Task: Check the percentage active listings of double oven in the last 1 year.
Action: Mouse moved to (972, 234)
Screenshot: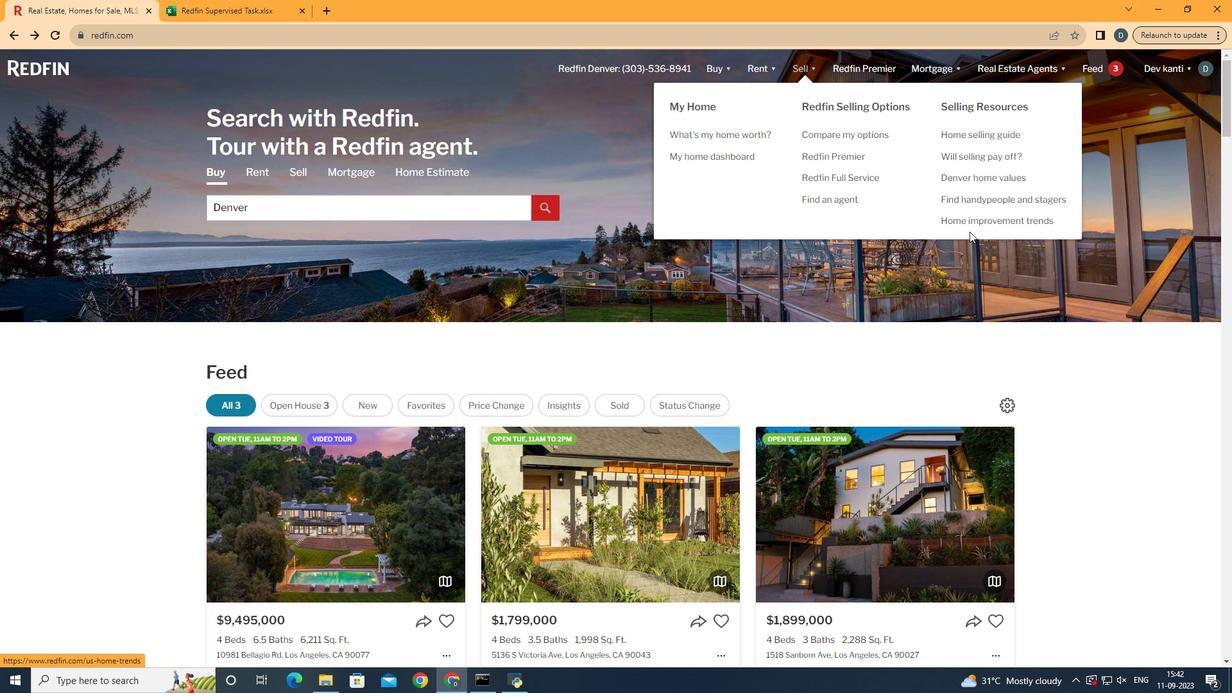
Action: Mouse pressed left at (972, 234)
Screenshot: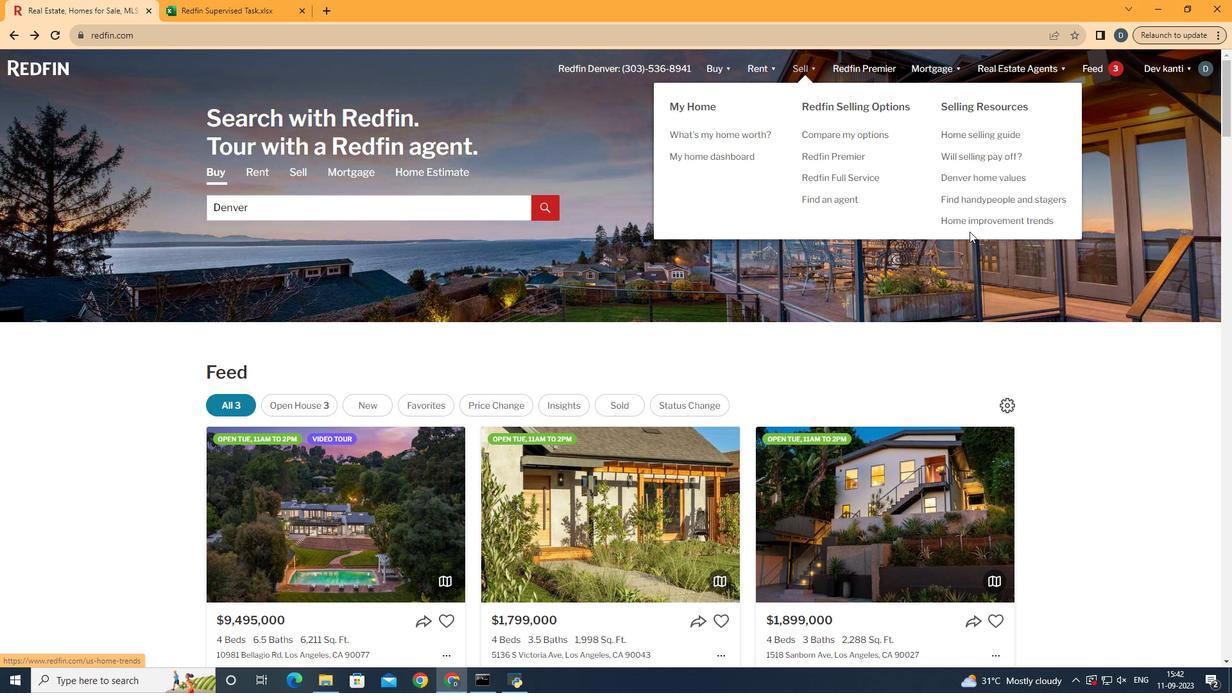 
Action: Mouse moved to (976, 229)
Screenshot: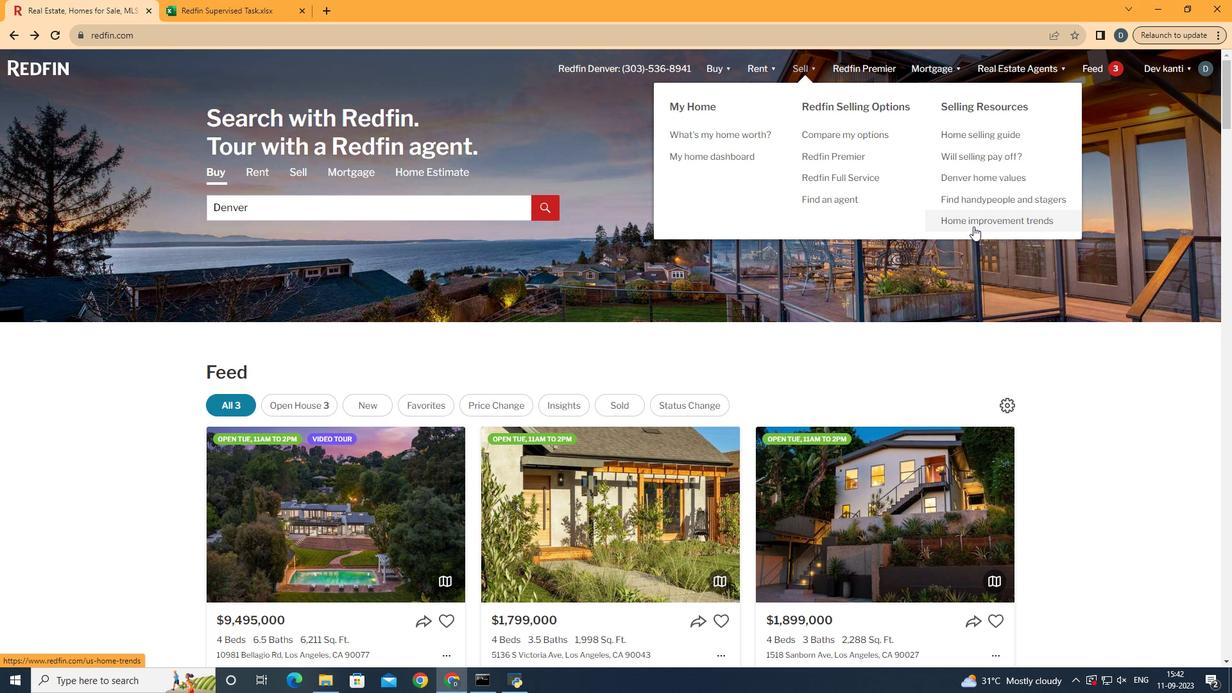 
Action: Mouse pressed left at (976, 229)
Screenshot: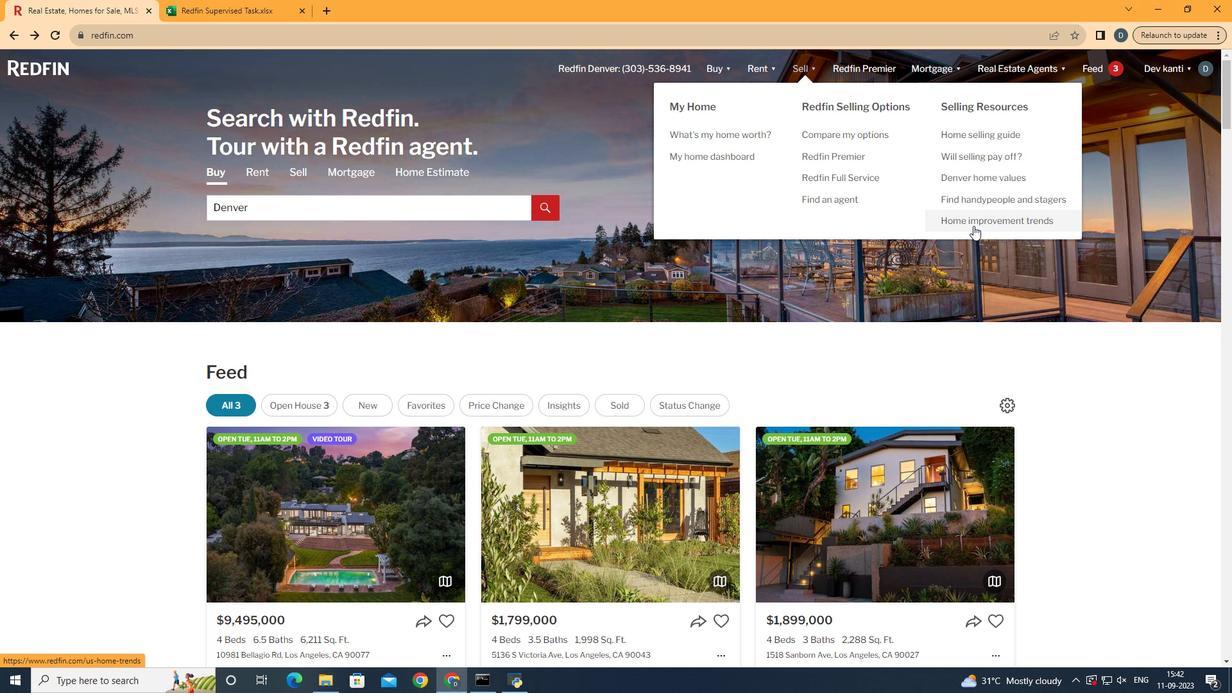 
Action: Mouse moved to (320, 248)
Screenshot: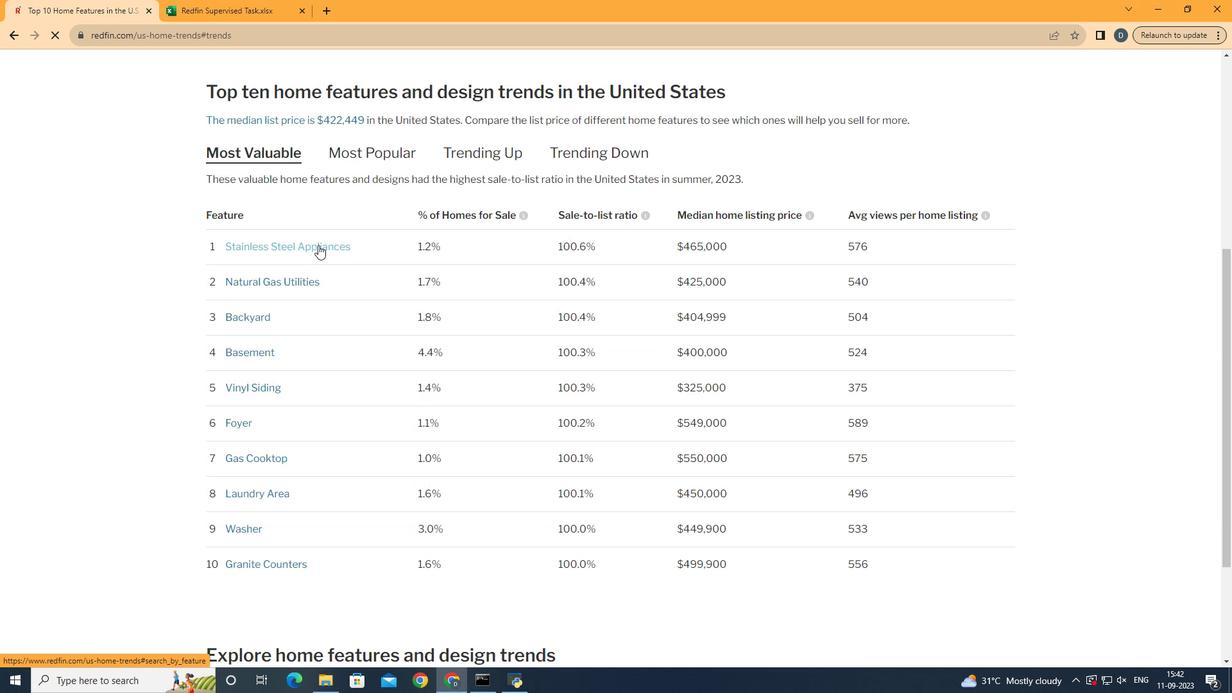 
Action: Mouse pressed left at (320, 248)
Screenshot: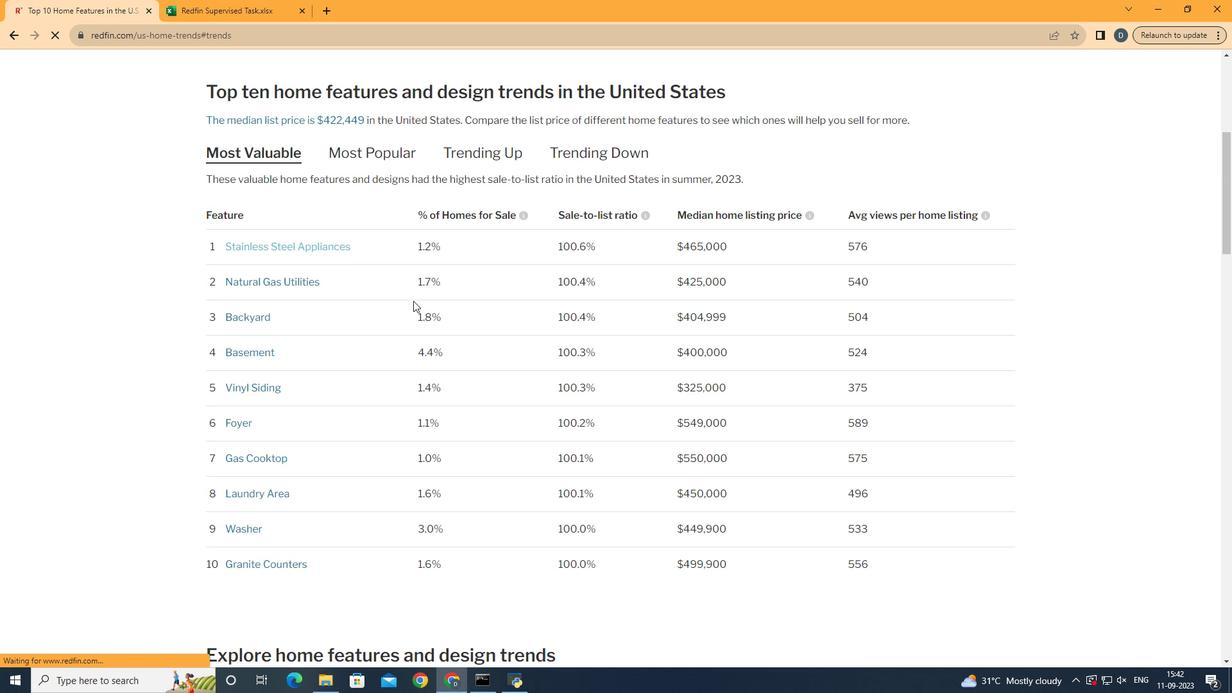 
Action: Mouse moved to (562, 335)
Screenshot: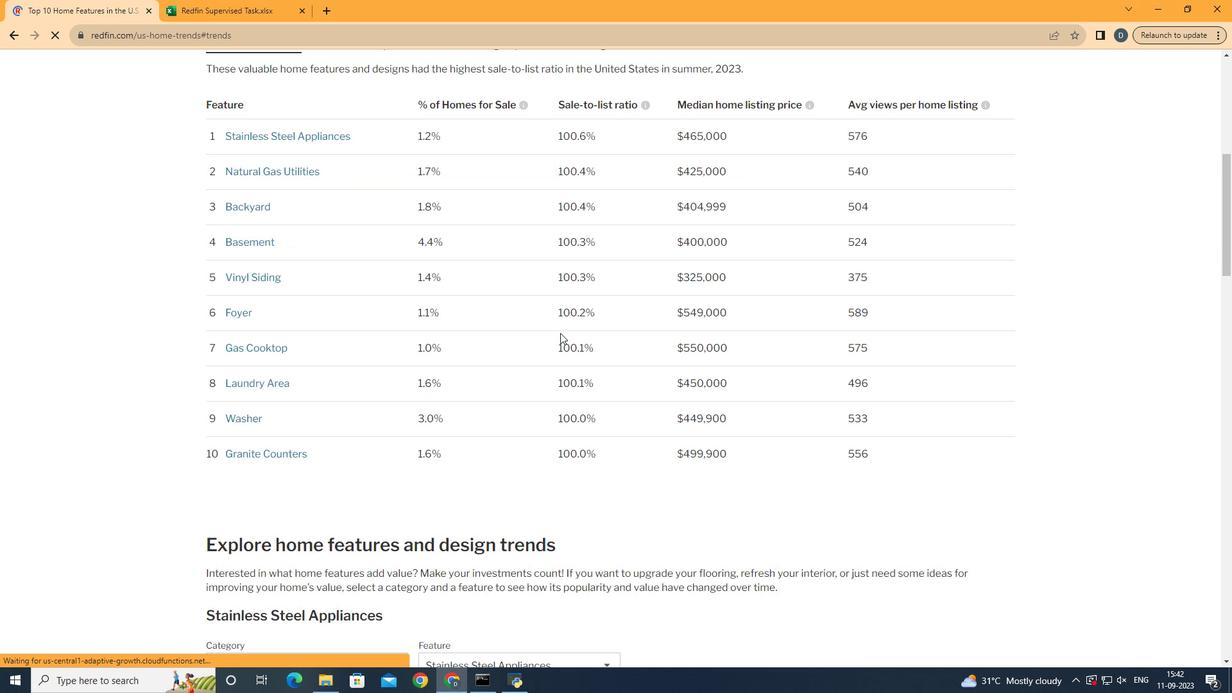 
Action: Mouse scrolled (562, 335) with delta (0, 0)
Screenshot: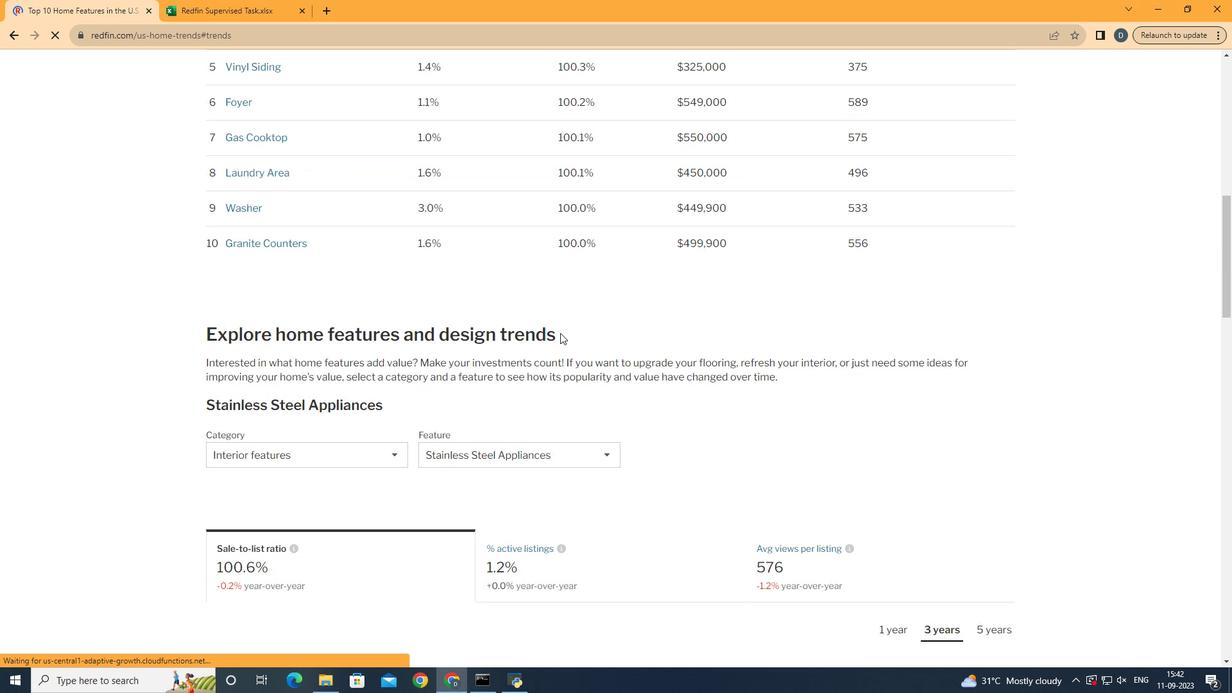 
Action: Mouse scrolled (562, 335) with delta (0, 0)
Screenshot: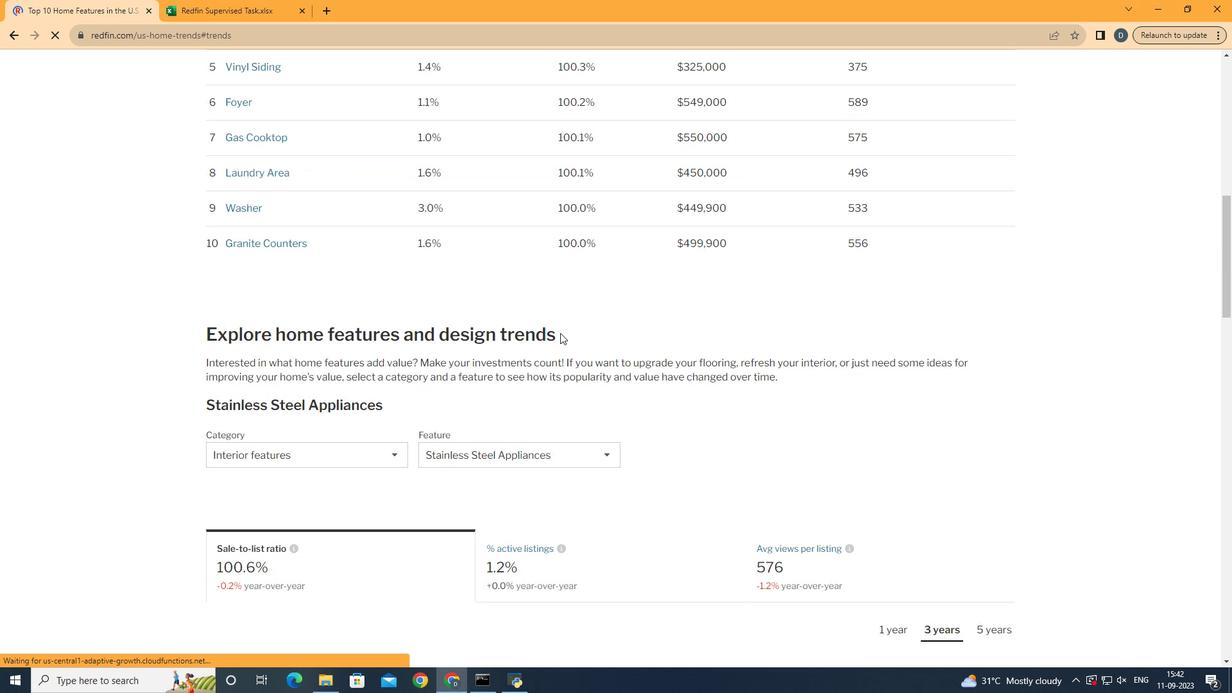 
Action: Mouse scrolled (562, 335) with delta (0, 0)
Screenshot: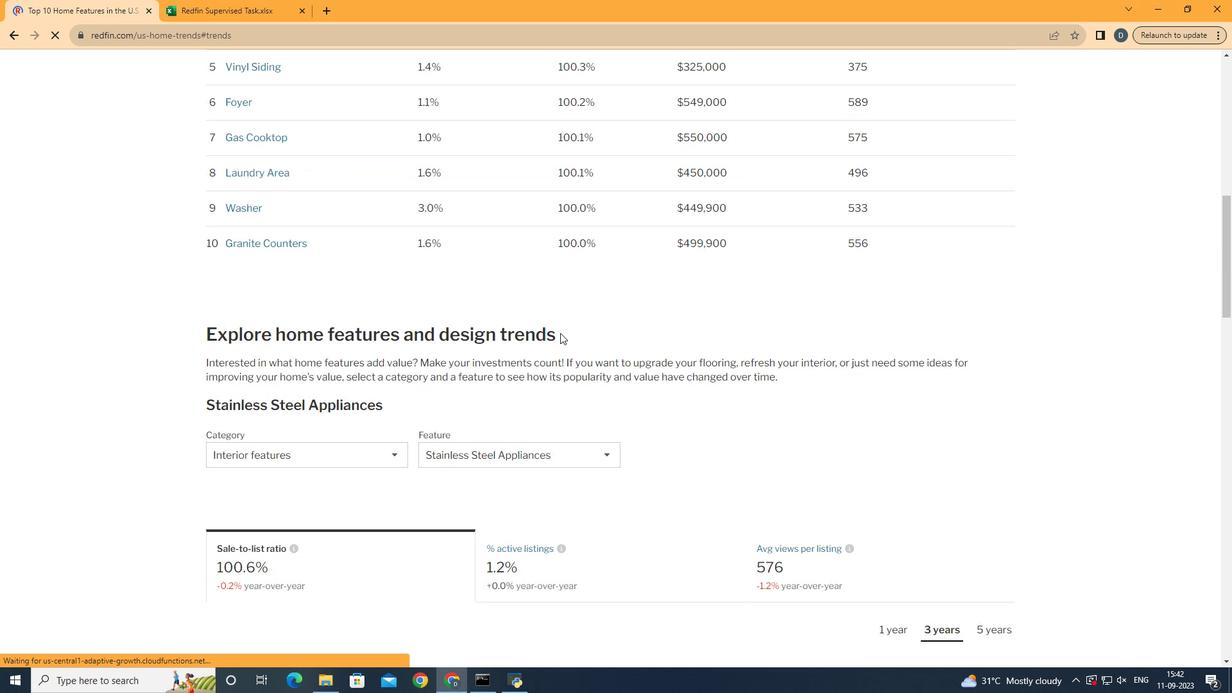 
Action: Mouse scrolled (562, 335) with delta (0, 0)
Screenshot: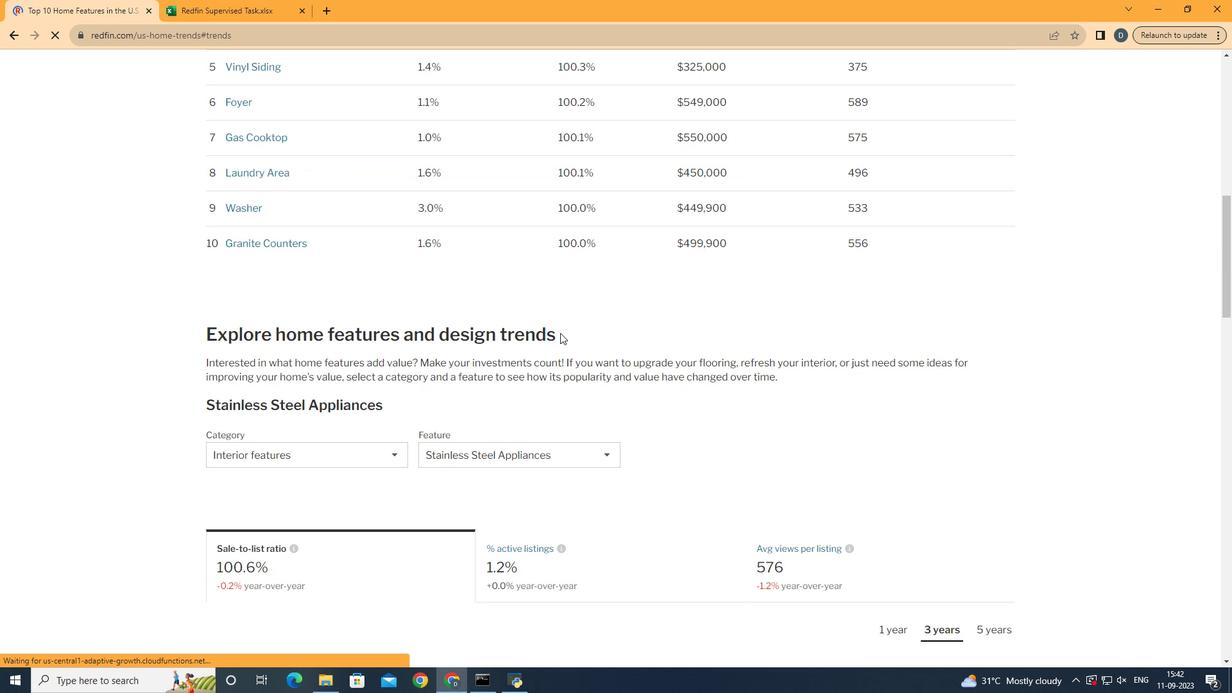 
Action: Mouse scrolled (562, 335) with delta (0, 0)
Screenshot: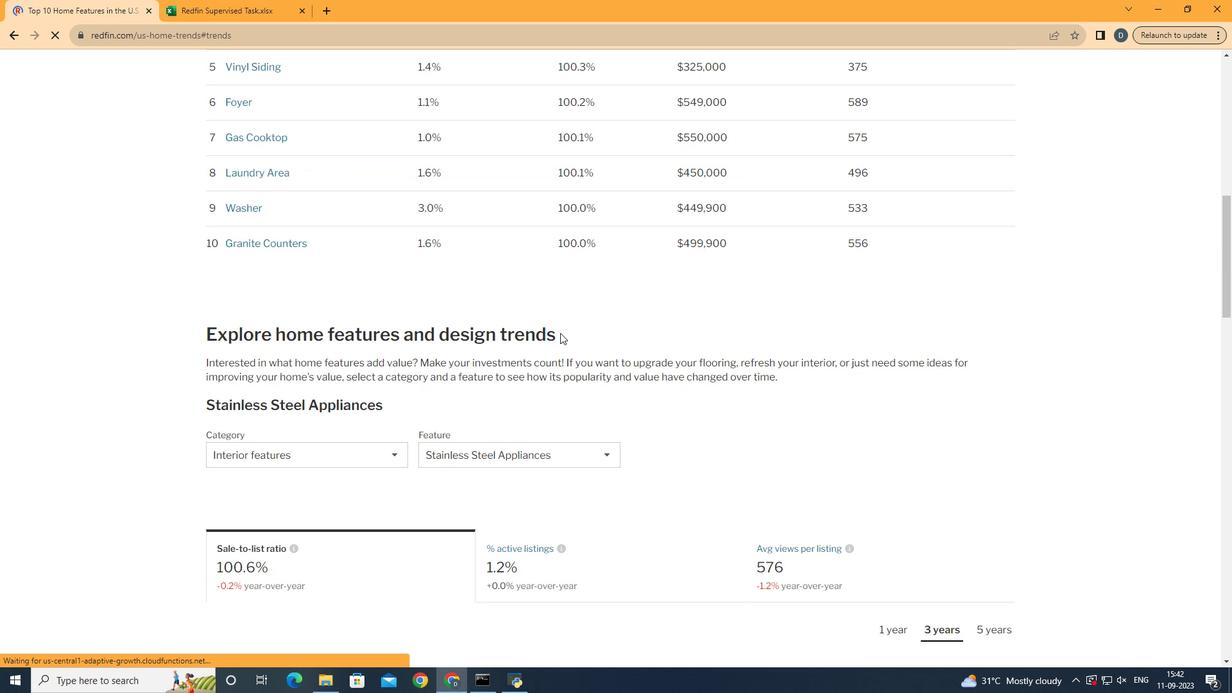 
Action: Mouse scrolled (562, 335) with delta (0, 0)
Screenshot: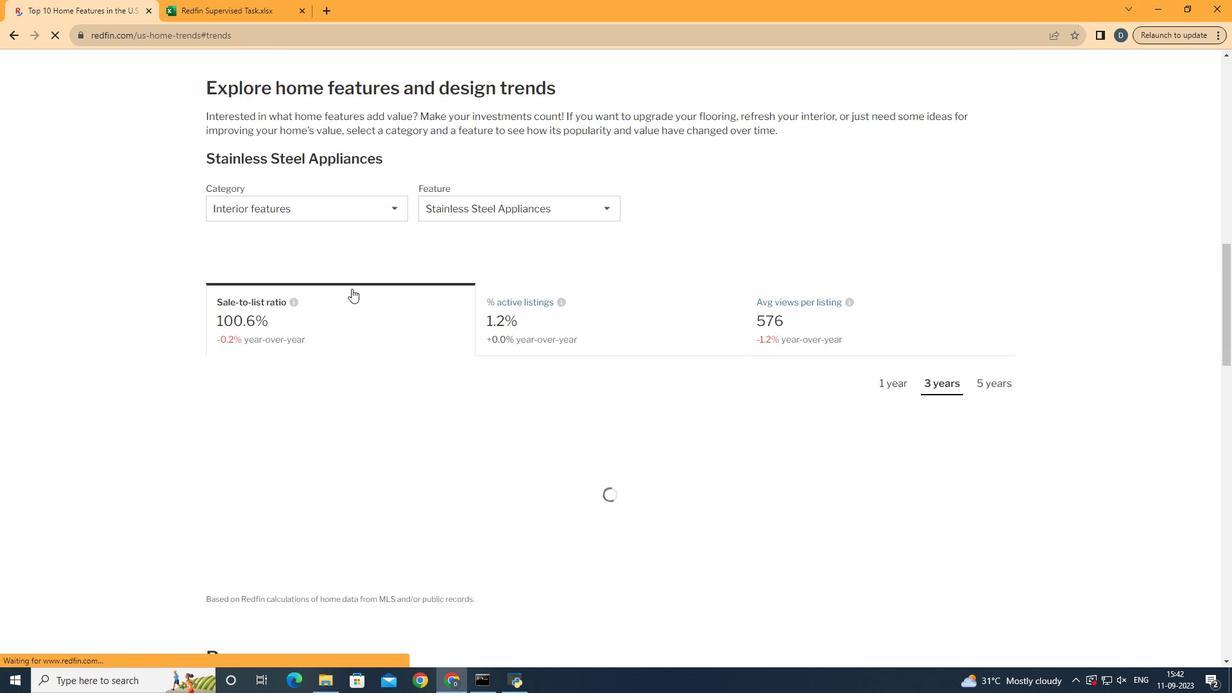 
Action: Mouse scrolled (562, 335) with delta (0, 0)
Screenshot: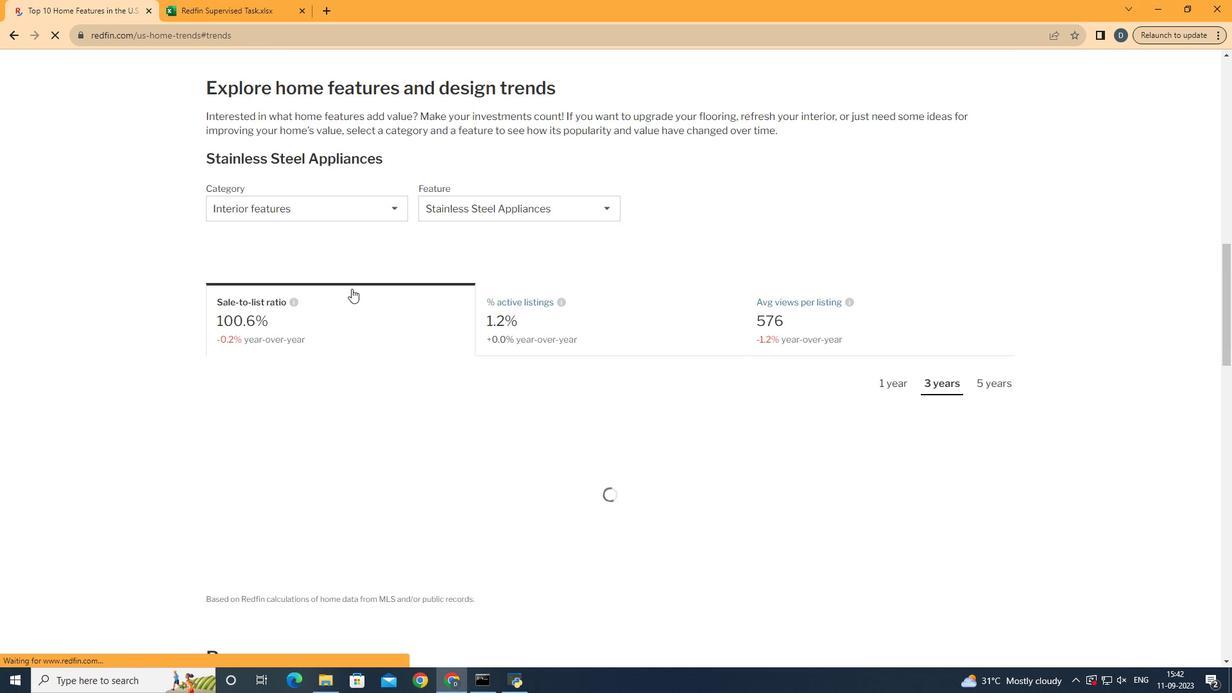 
Action: Mouse scrolled (562, 335) with delta (0, 0)
Screenshot: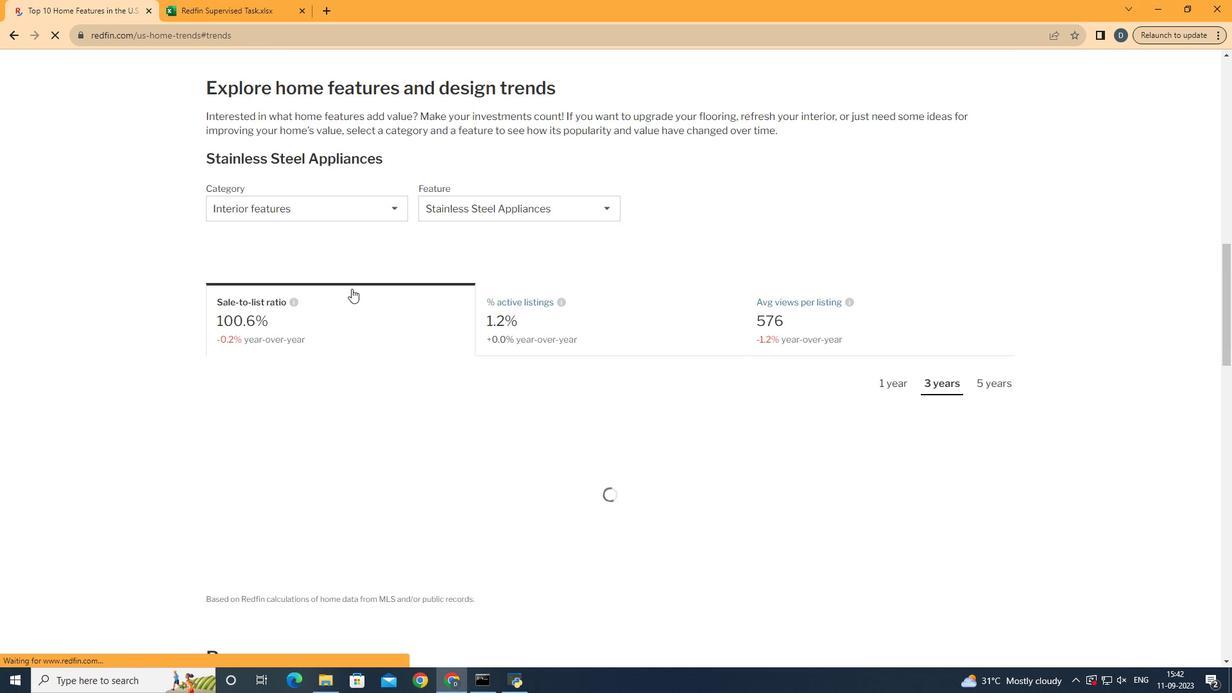 
Action: Mouse scrolled (562, 335) with delta (0, 0)
Screenshot: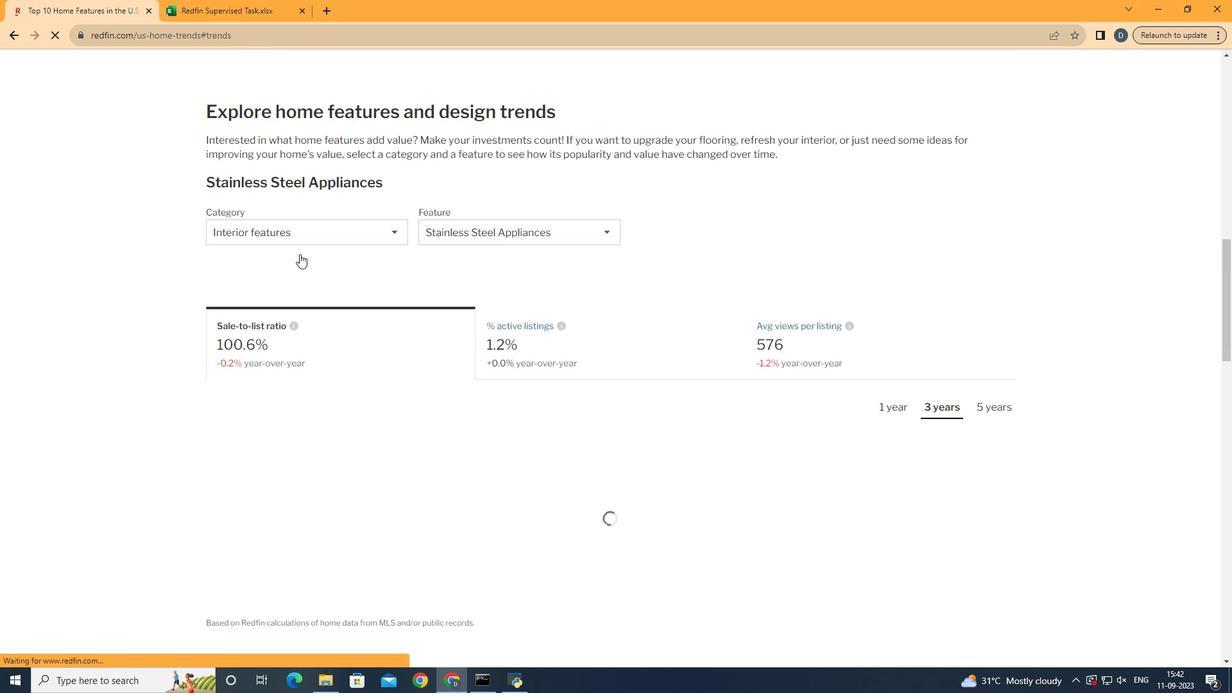 
Action: Mouse moved to (300, 327)
Screenshot: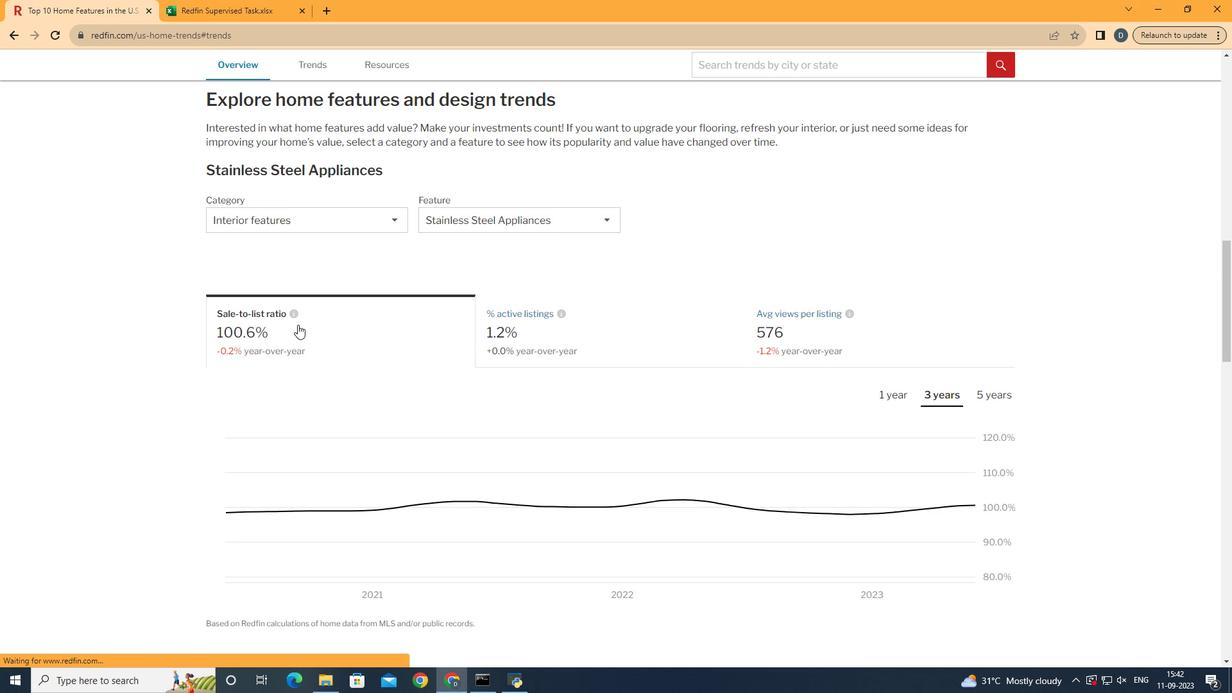 
Action: Mouse scrolled (300, 326) with delta (0, 0)
Screenshot: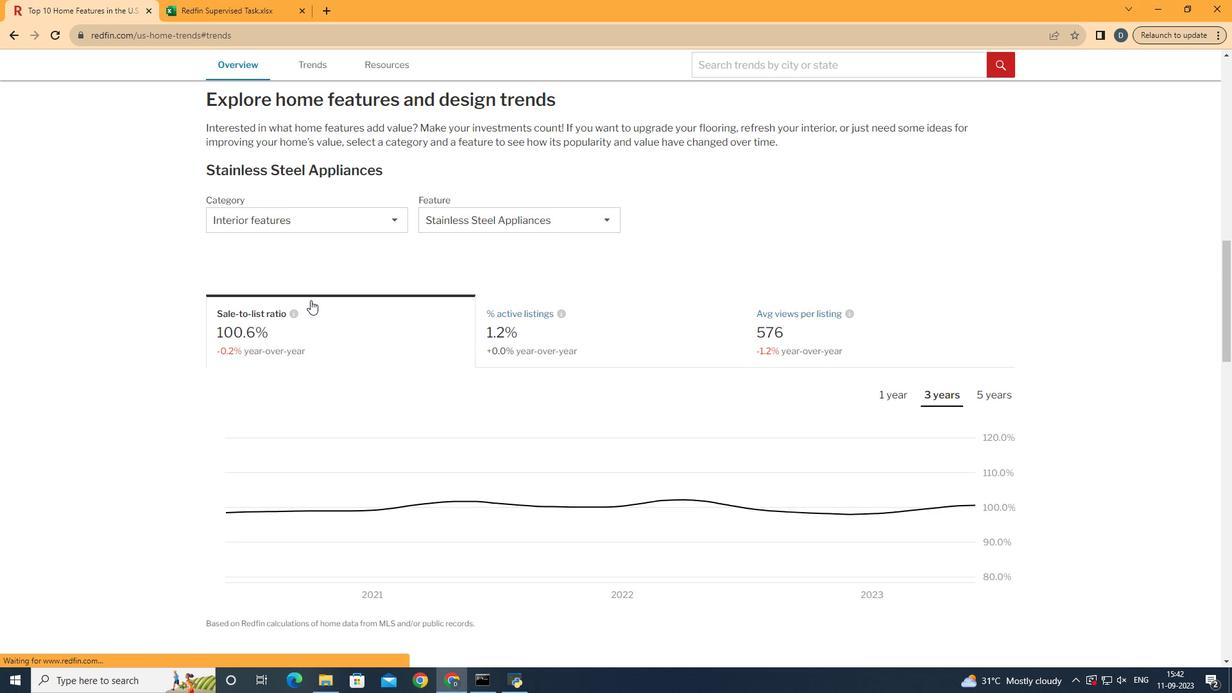 
Action: Mouse scrolled (300, 326) with delta (0, 0)
Screenshot: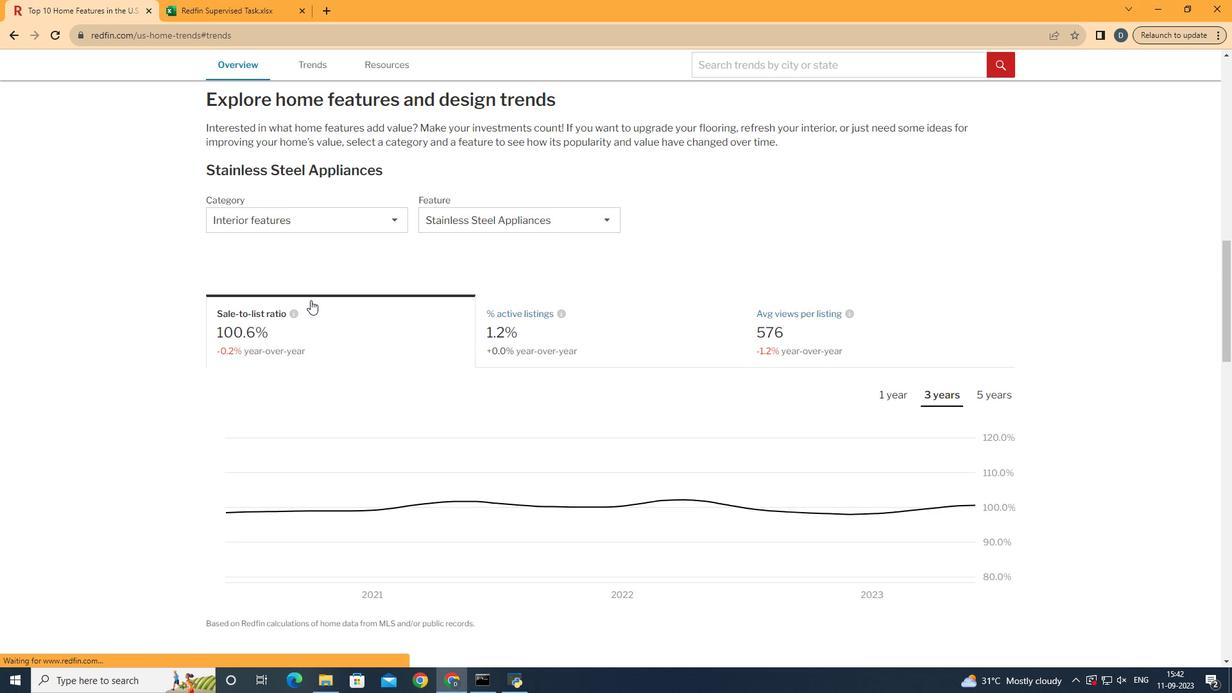 
Action: Mouse moved to (344, 294)
Screenshot: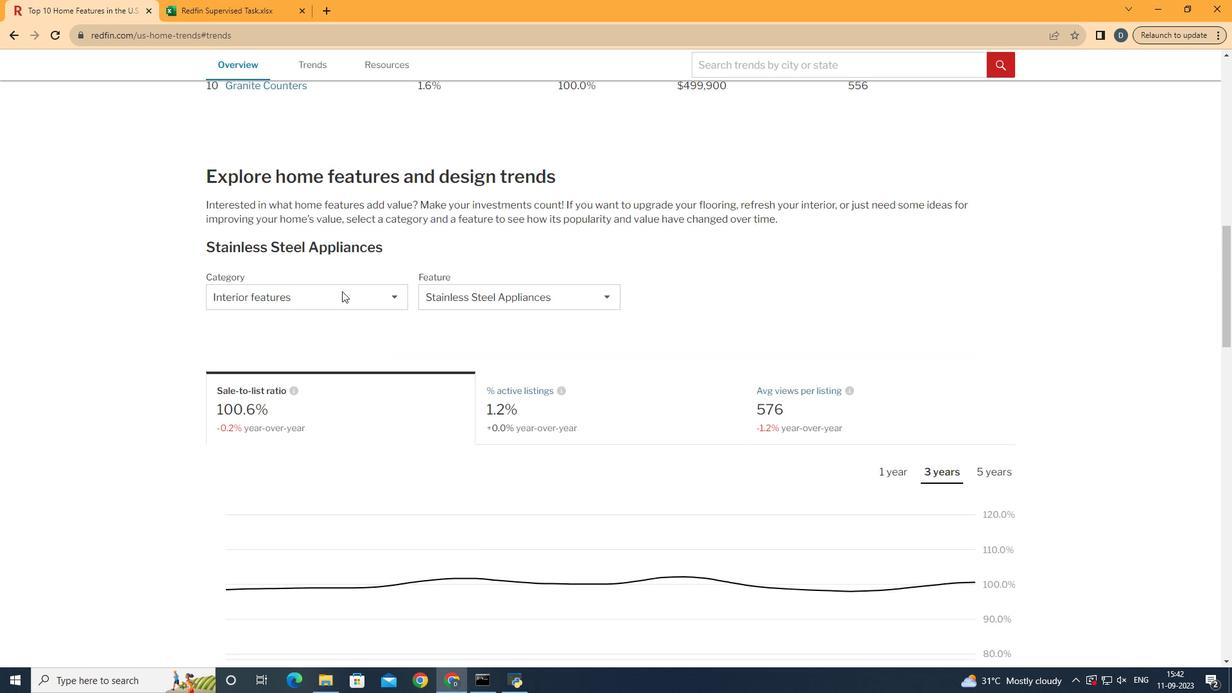 
Action: Mouse scrolled (344, 293) with delta (0, 0)
Screenshot: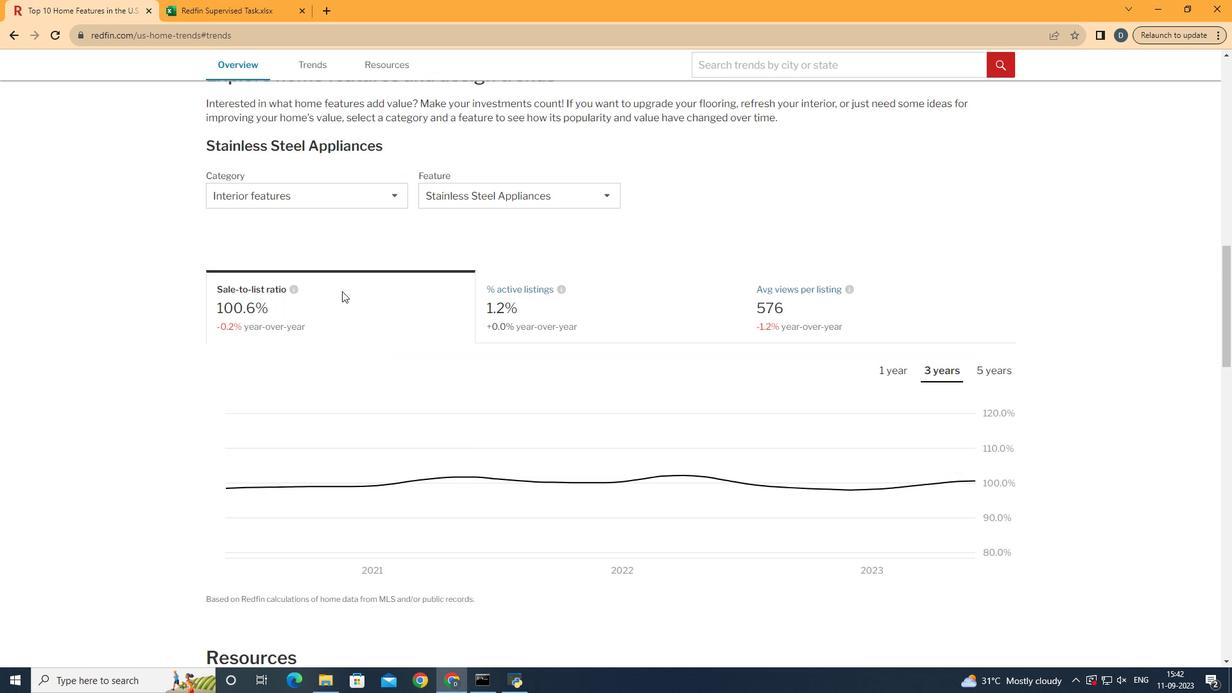 
Action: Mouse scrolled (344, 293) with delta (0, 0)
Screenshot: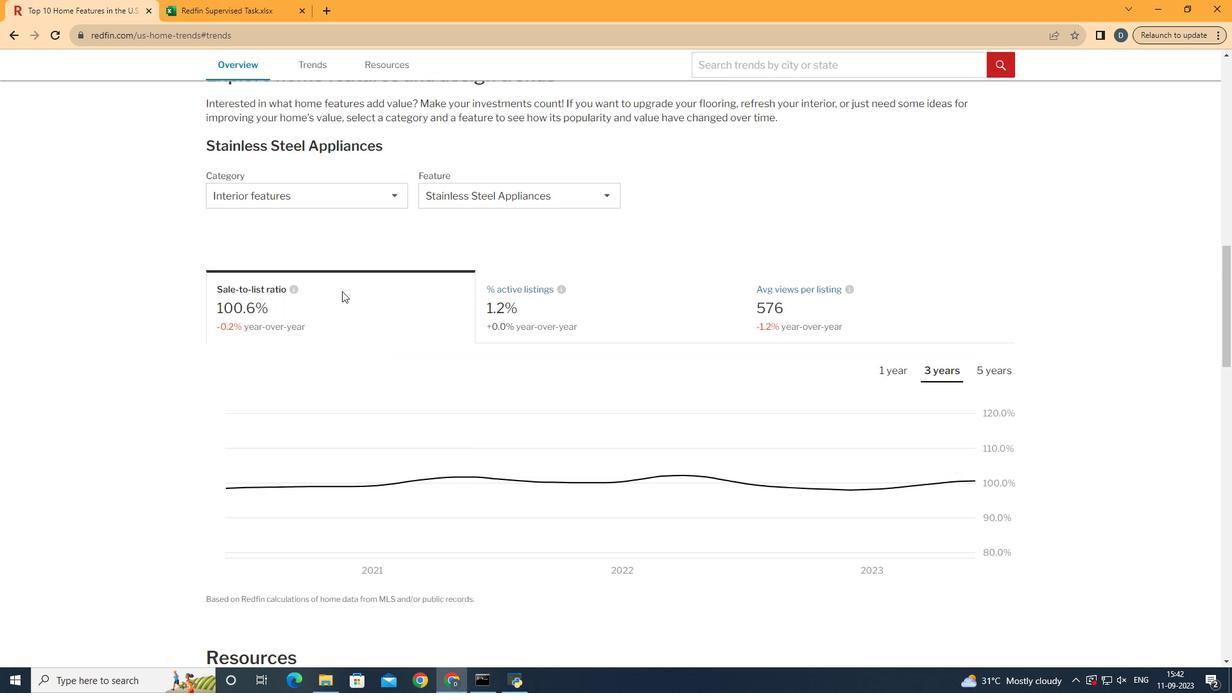 
Action: Mouse scrolled (344, 293) with delta (0, 0)
Screenshot: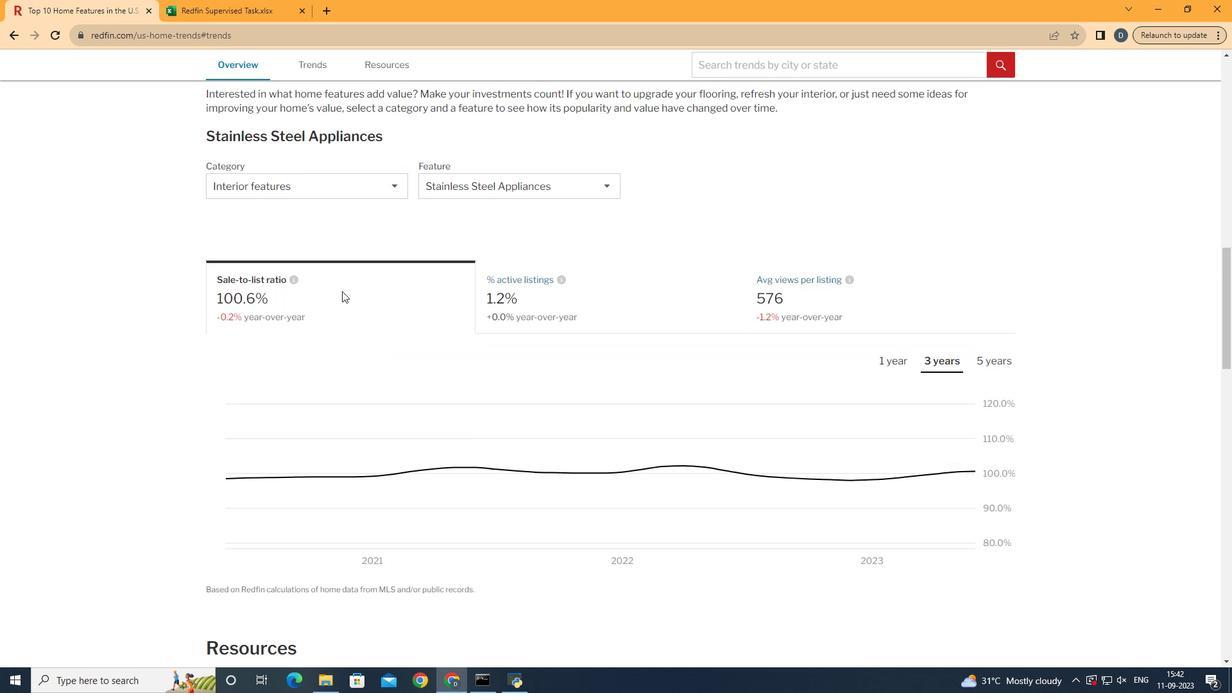 
Action: Mouse scrolled (344, 293) with delta (0, 0)
Screenshot: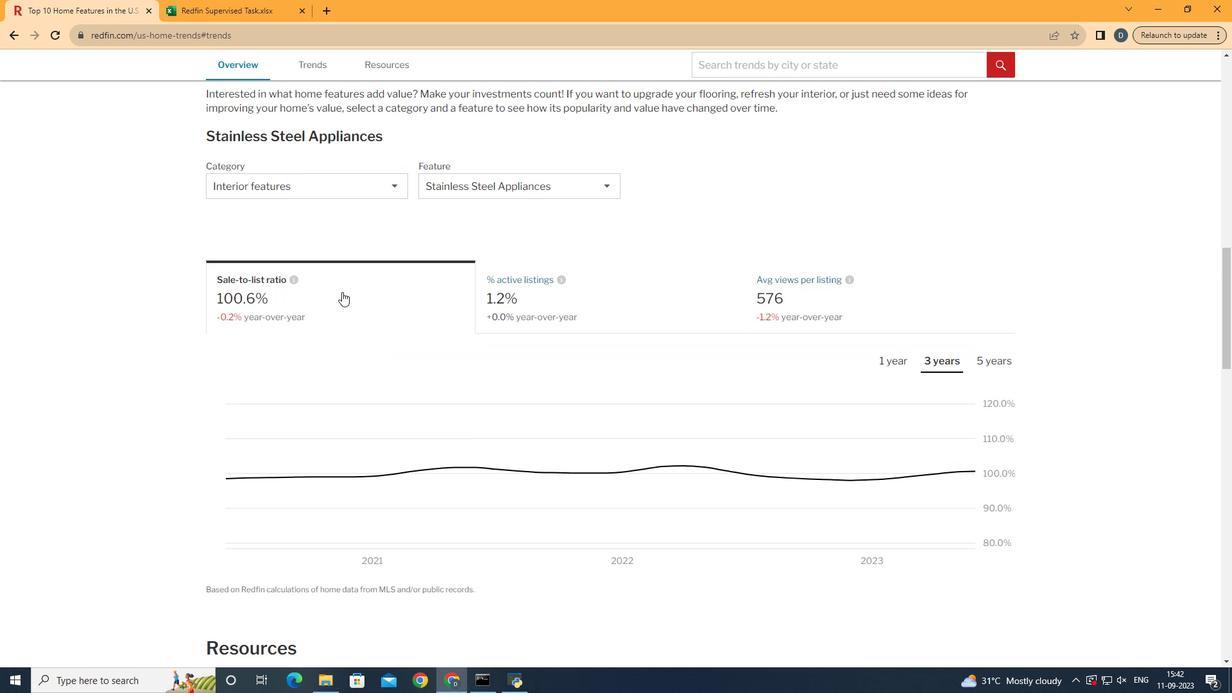 
Action: Mouse moved to (378, 185)
Screenshot: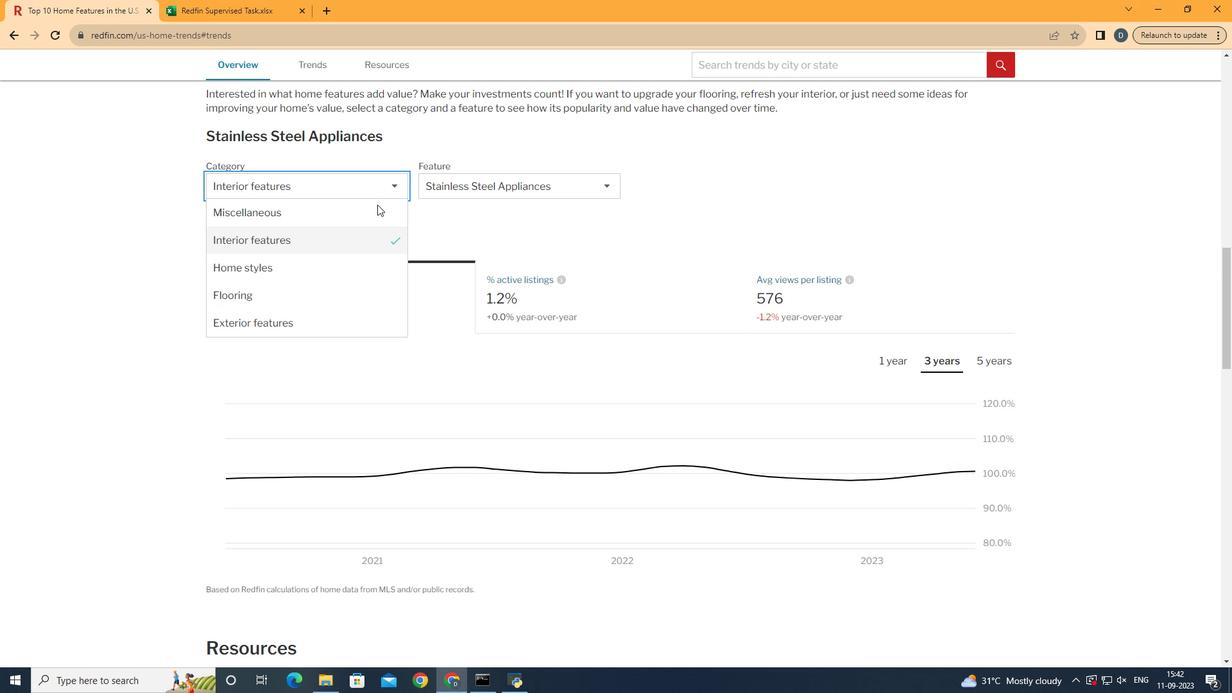 
Action: Mouse pressed left at (378, 185)
Screenshot: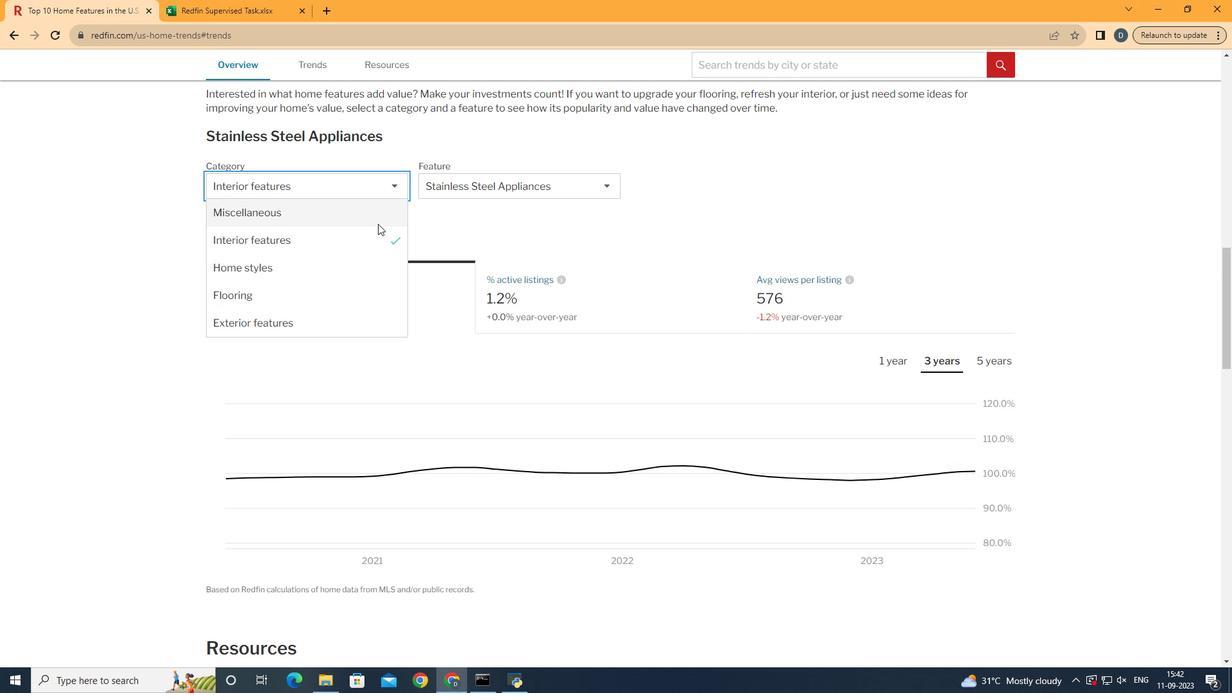 
Action: Mouse moved to (381, 243)
Screenshot: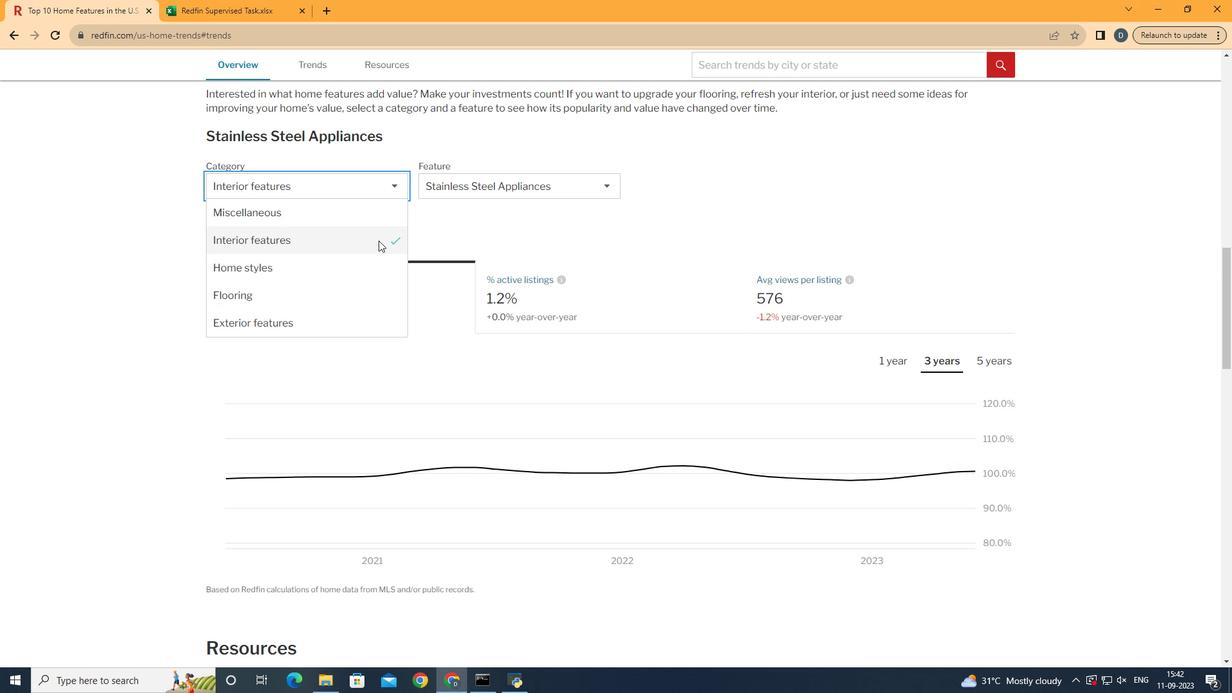 
Action: Mouse pressed left at (381, 243)
Screenshot: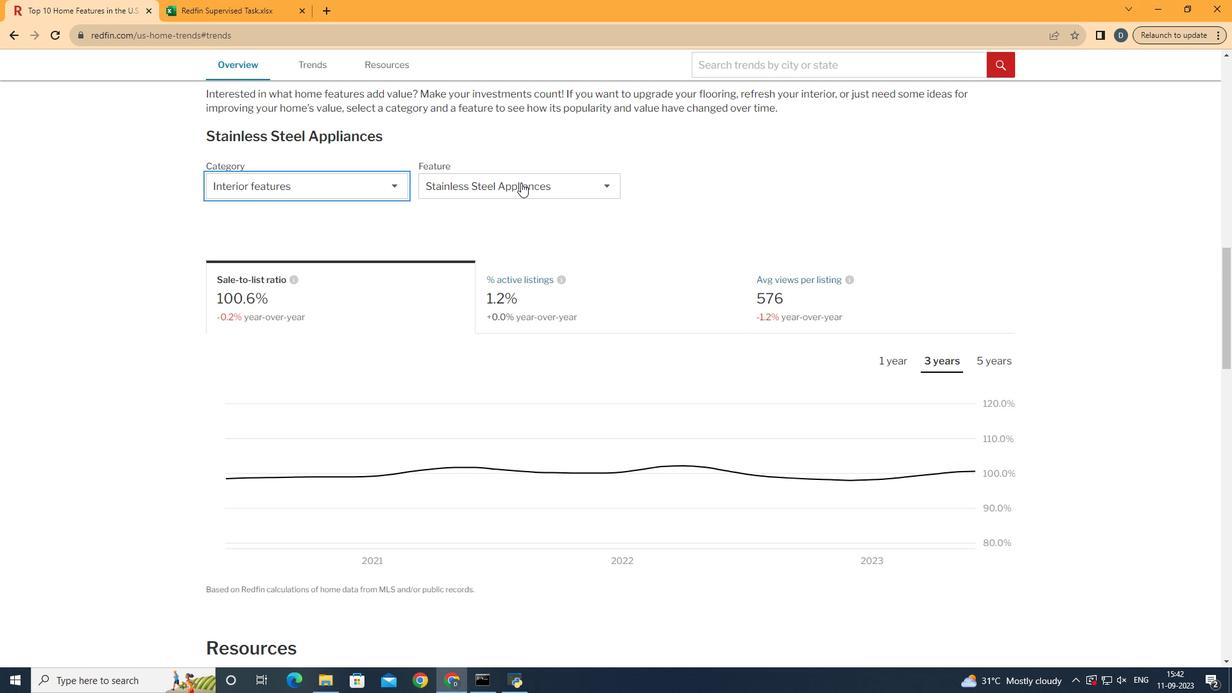 
Action: Mouse moved to (530, 183)
Screenshot: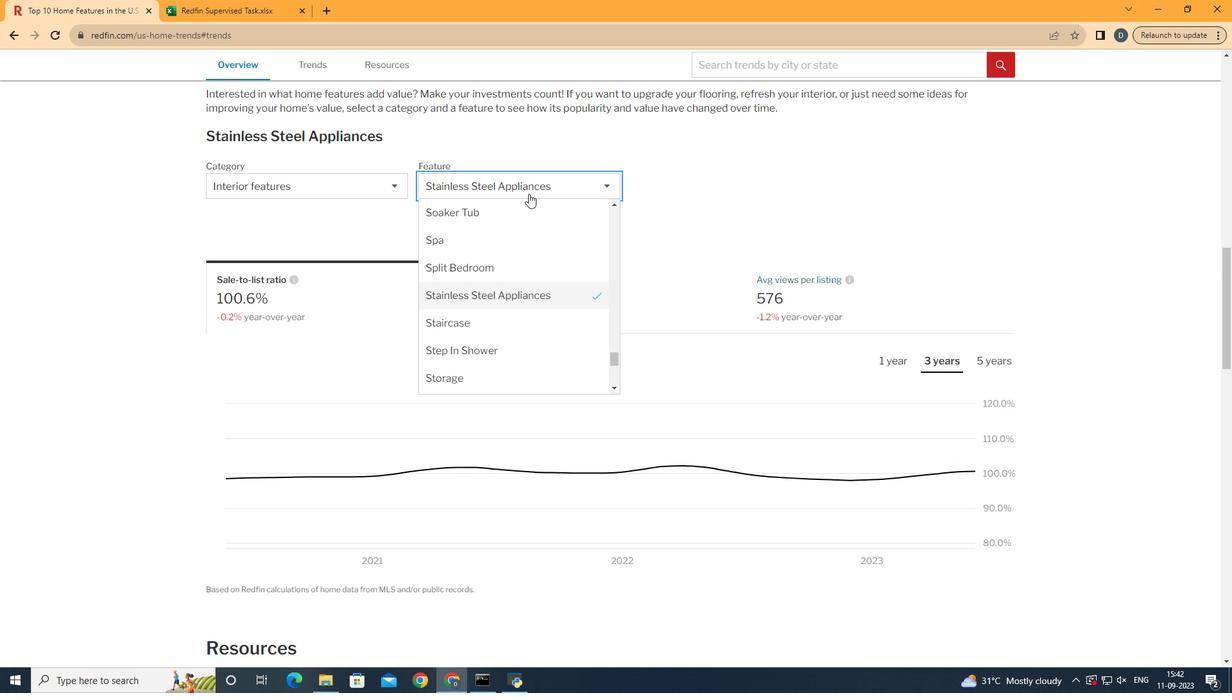 
Action: Mouse pressed left at (530, 183)
Screenshot: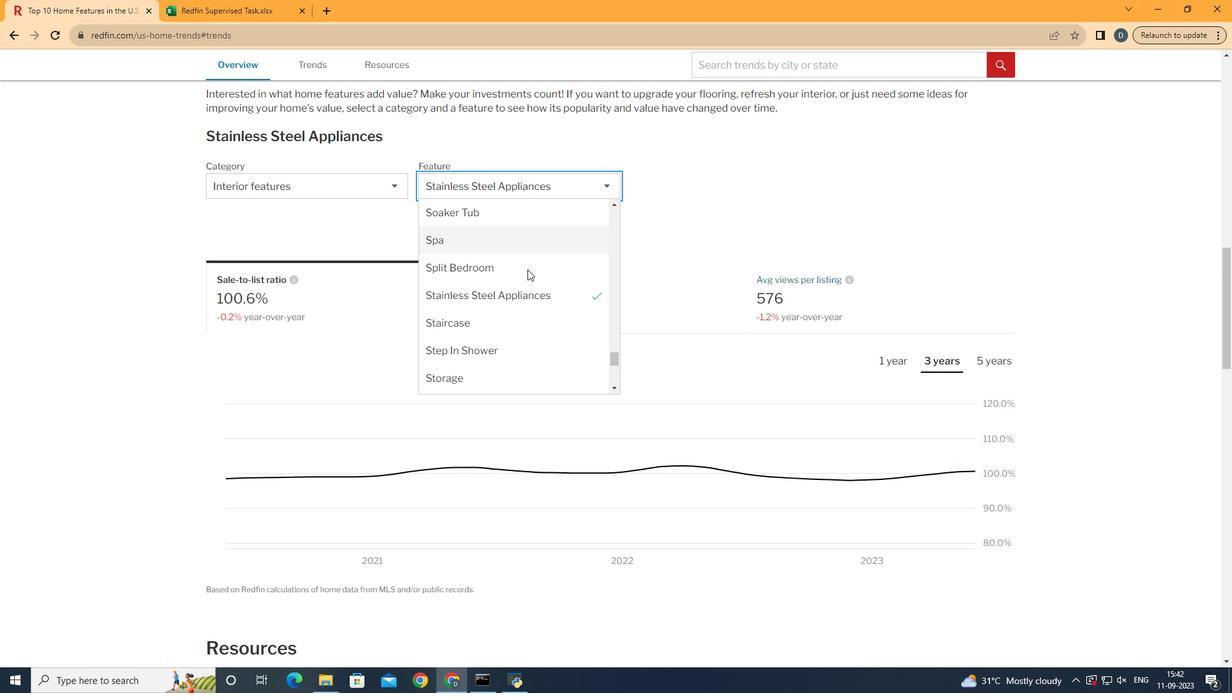 
Action: Mouse moved to (557, 321)
Screenshot: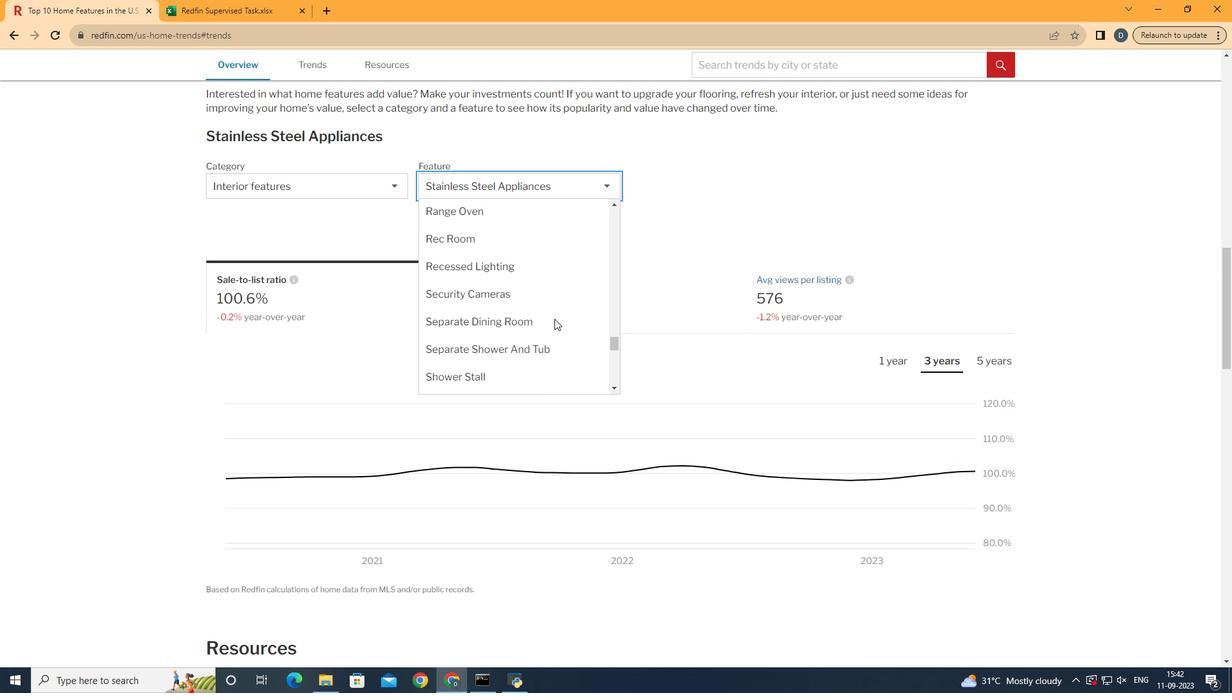 
Action: Mouse scrolled (557, 322) with delta (0, 0)
Screenshot: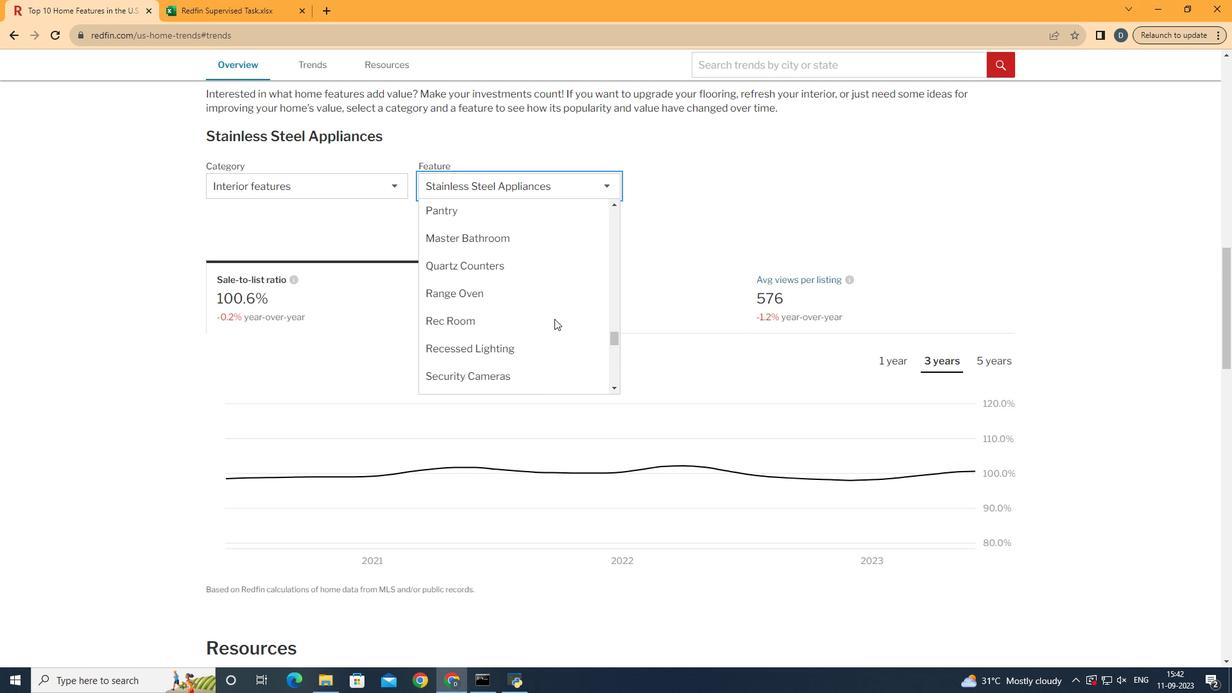 
Action: Mouse scrolled (557, 322) with delta (0, 0)
Screenshot: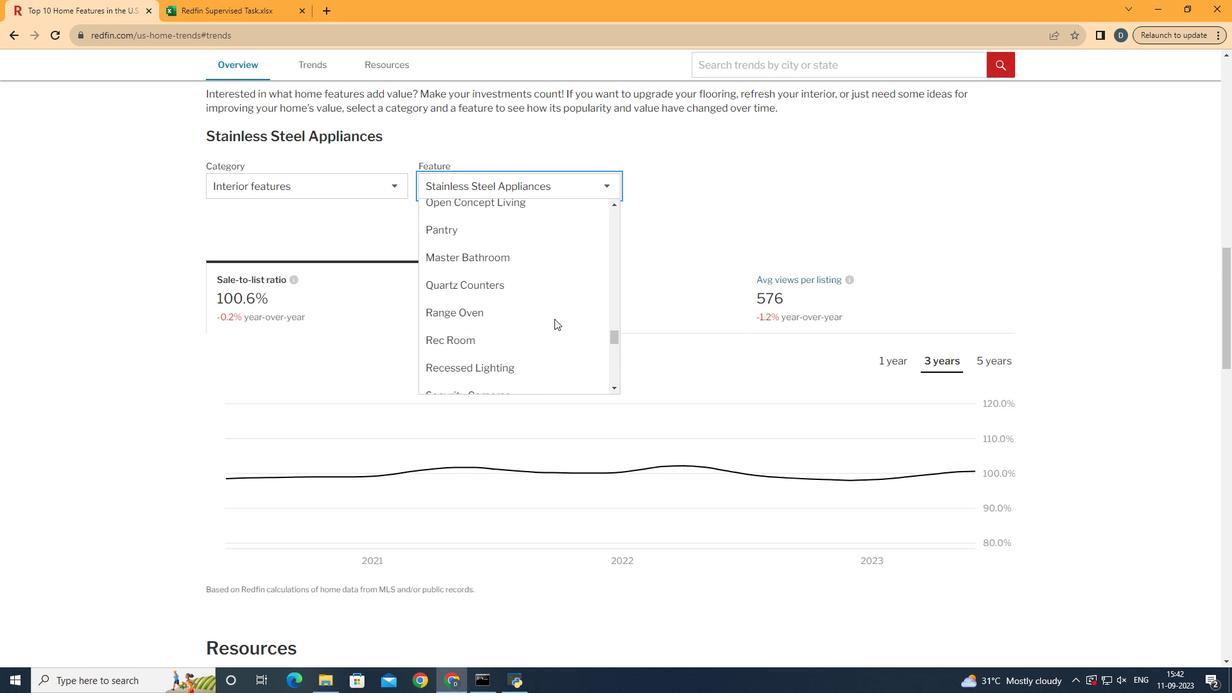 
Action: Mouse scrolled (557, 322) with delta (0, 0)
Screenshot: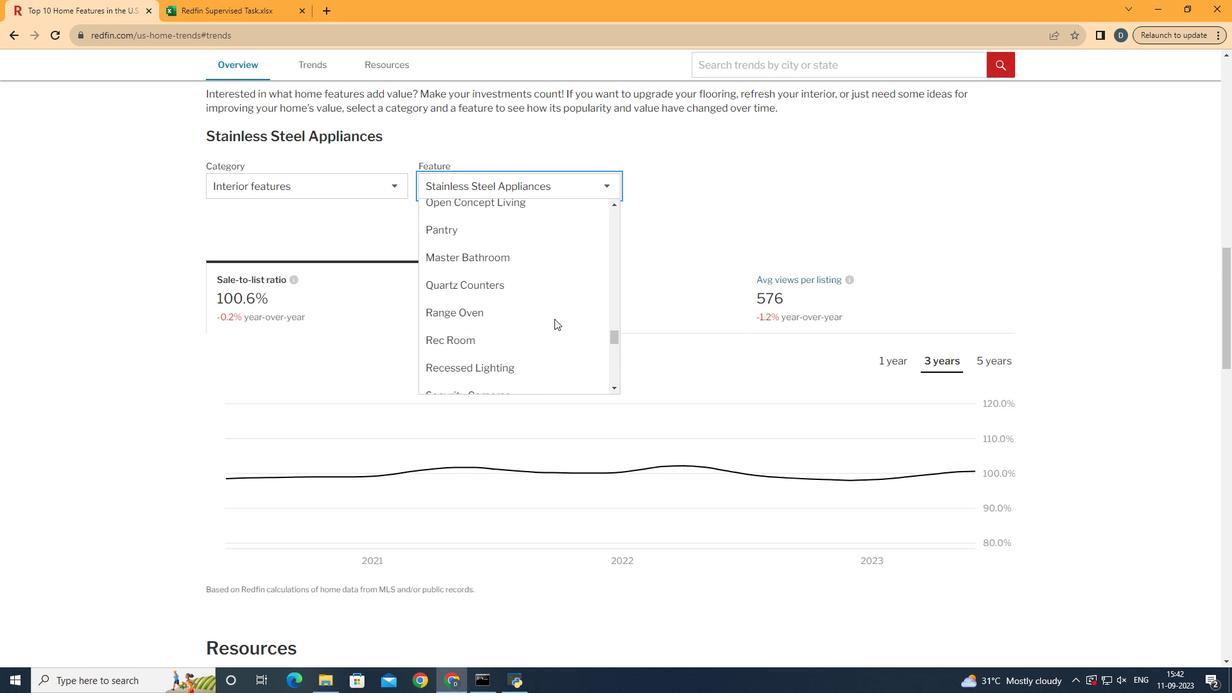 
Action: Mouse scrolled (557, 322) with delta (0, 0)
Screenshot: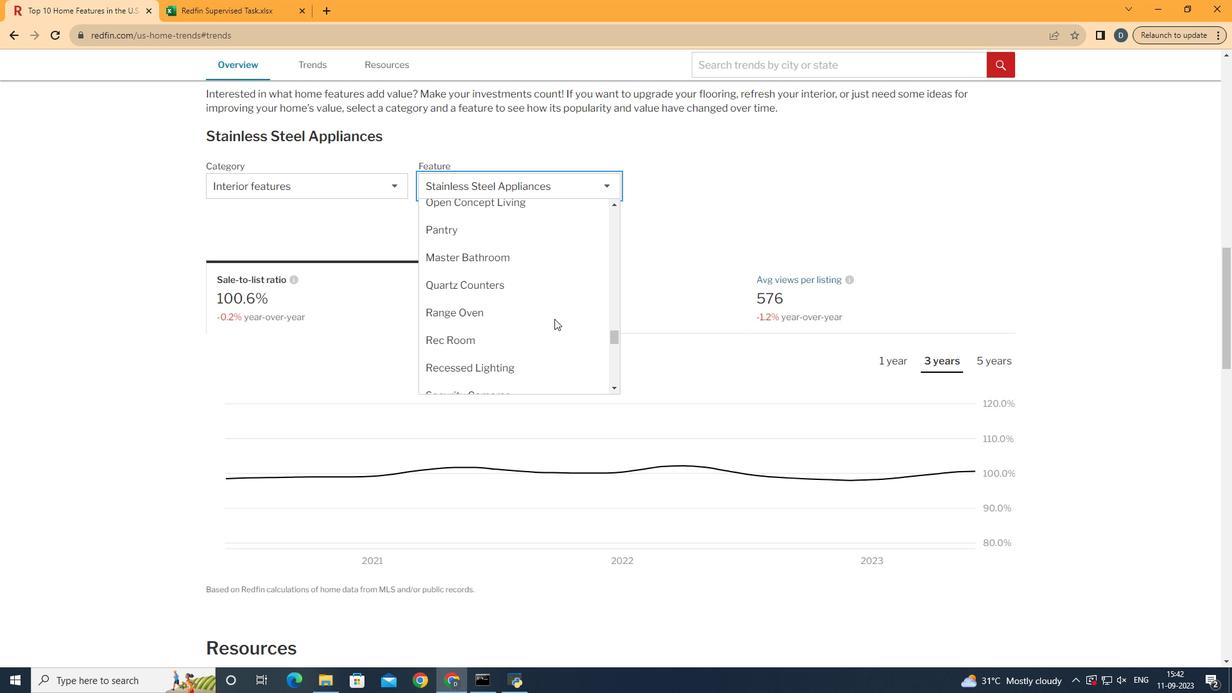 
Action: Mouse scrolled (557, 322) with delta (0, 0)
Screenshot: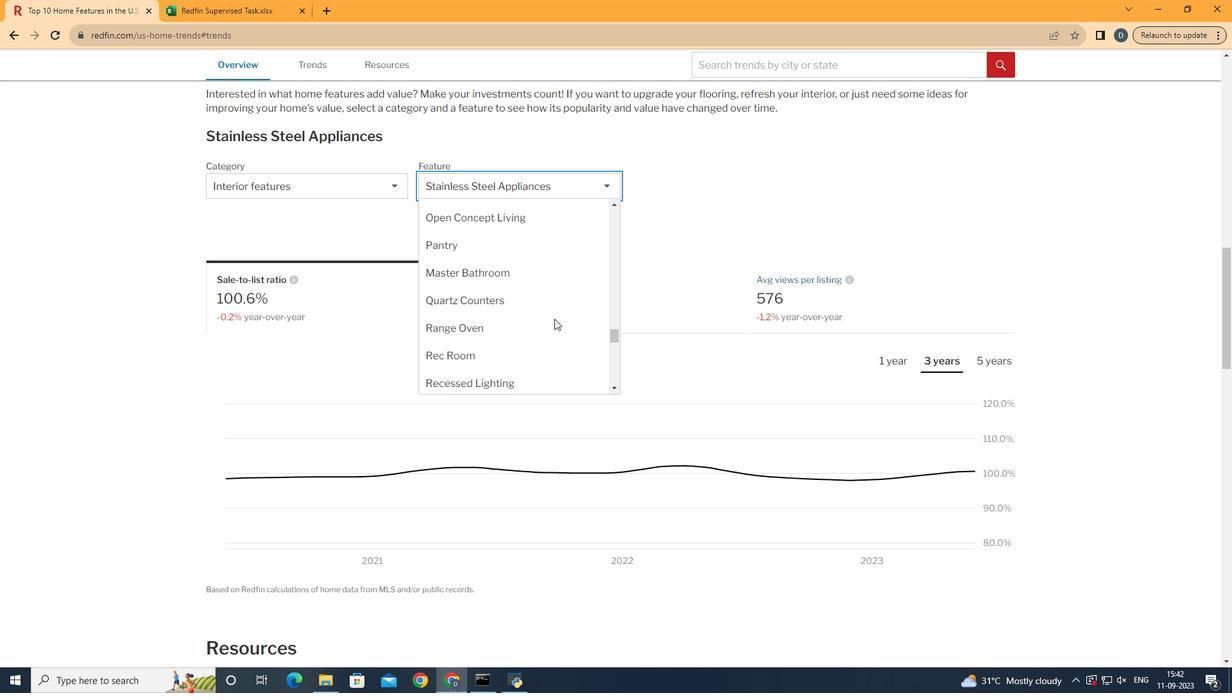 
Action: Mouse scrolled (557, 322) with delta (0, 0)
Screenshot: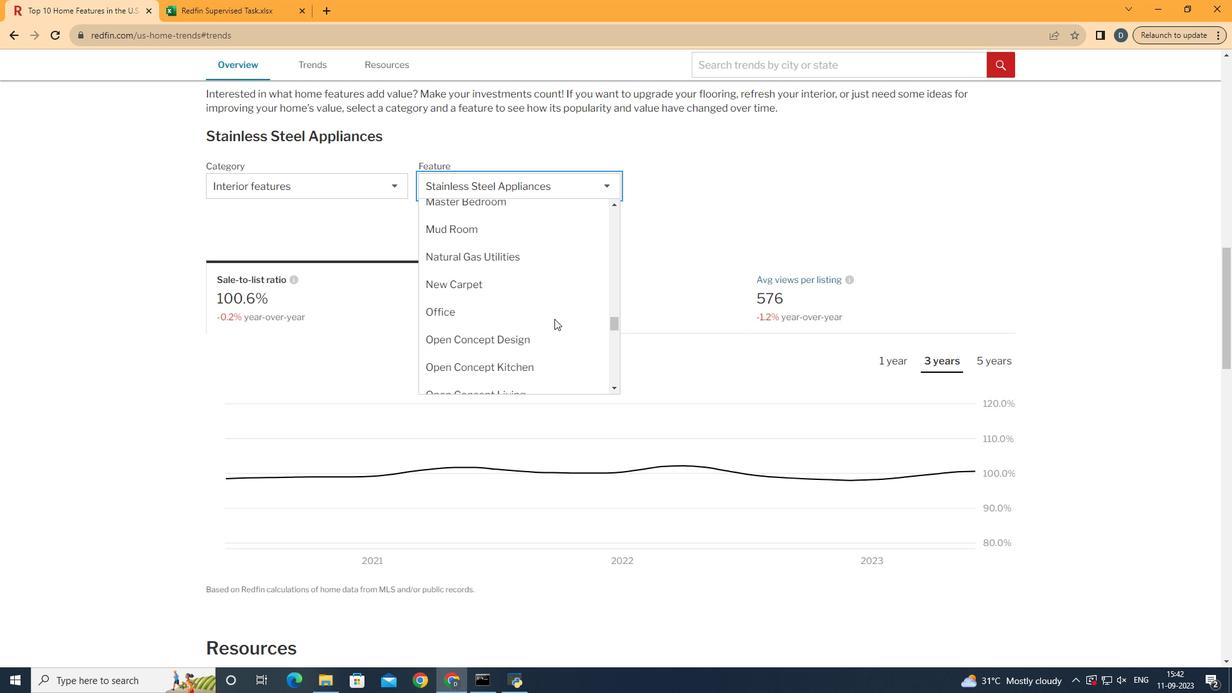 
Action: Mouse scrolled (557, 322) with delta (0, 0)
Screenshot: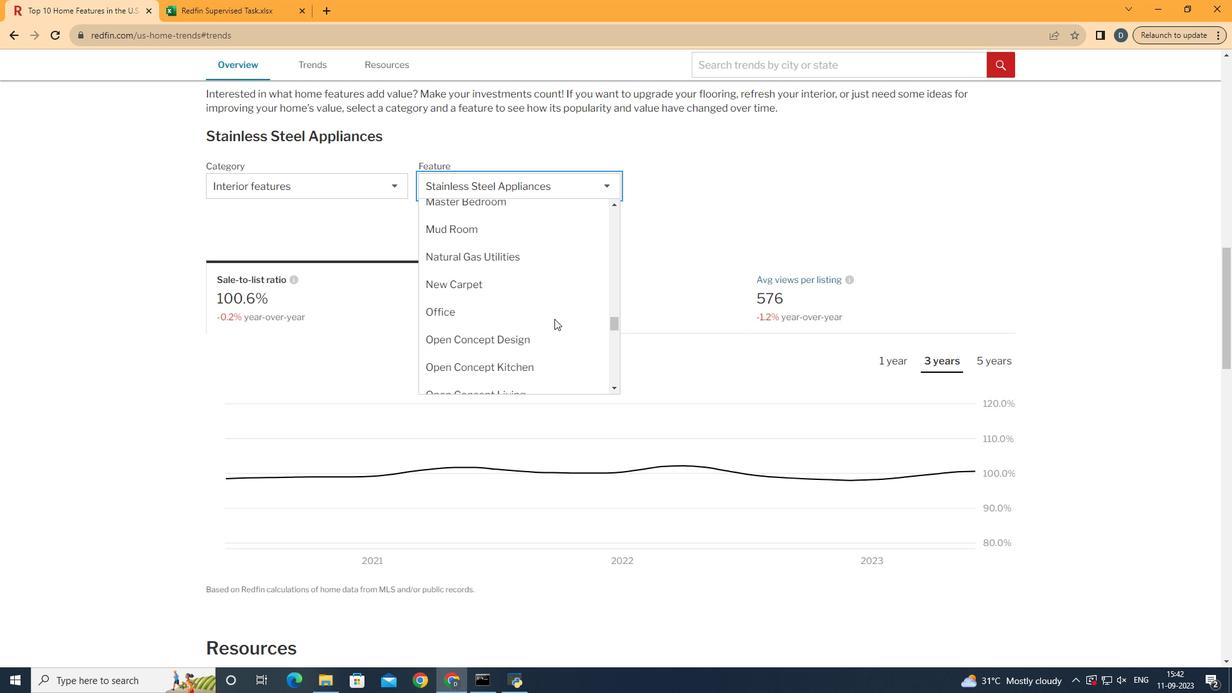 
Action: Mouse scrolled (557, 322) with delta (0, 0)
Screenshot: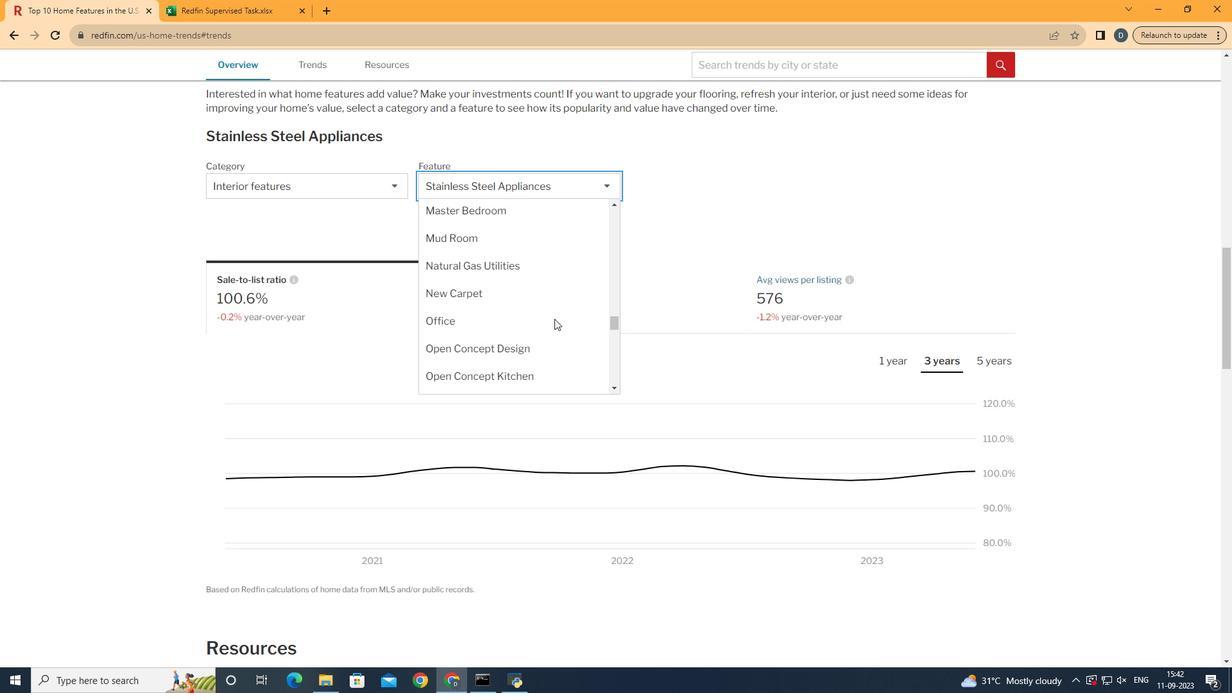 
Action: Mouse scrolled (557, 322) with delta (0, 0)
Screenshot: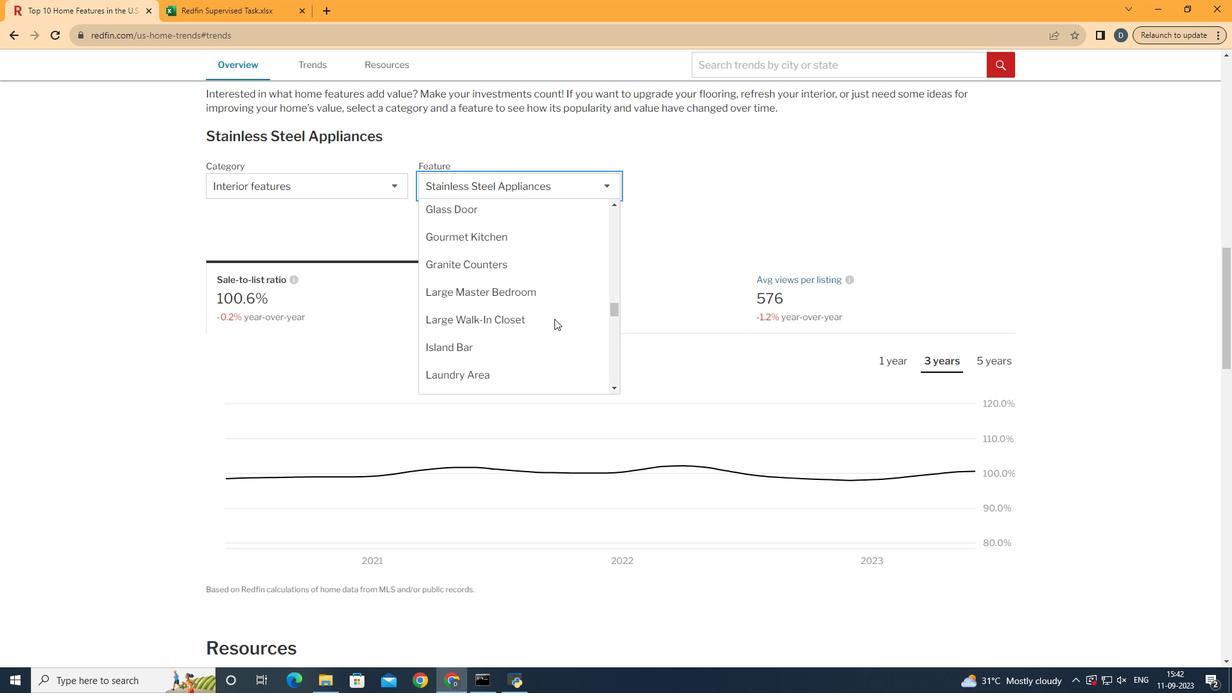 
Action: Mouse scrolled (557, 322) with delta (0, 0)
Screenshot: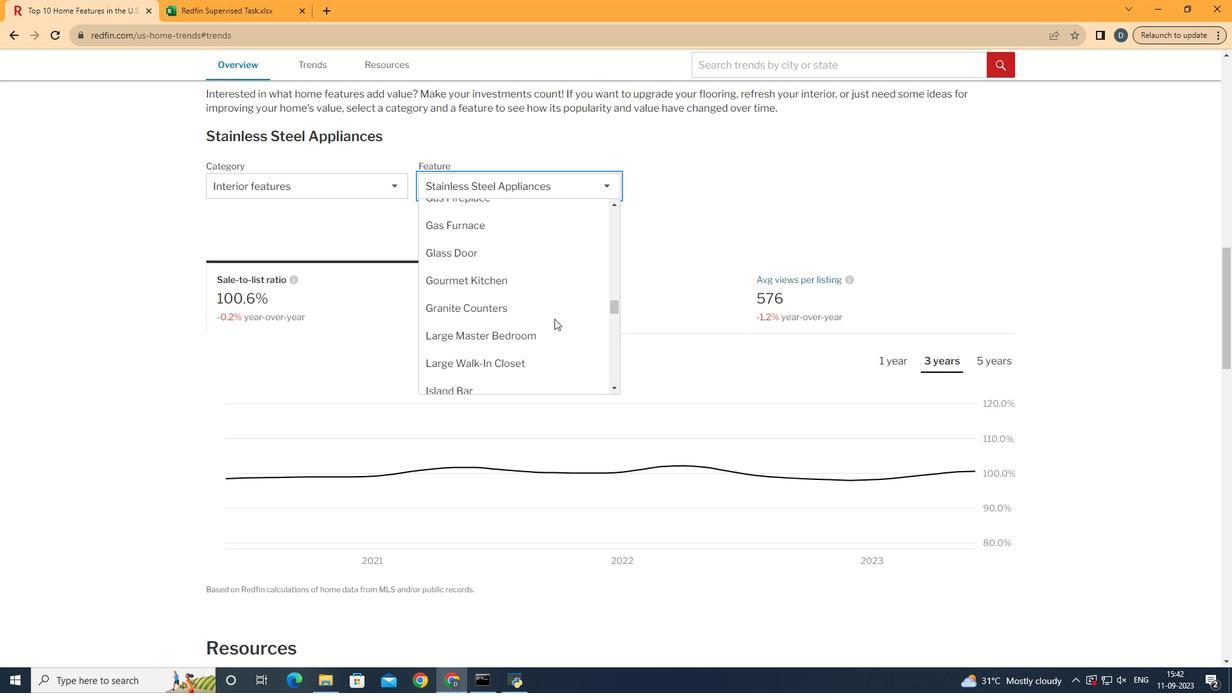 
Action: Mouse scrolled (557, 322) with delta (0, 0)
Screenshot: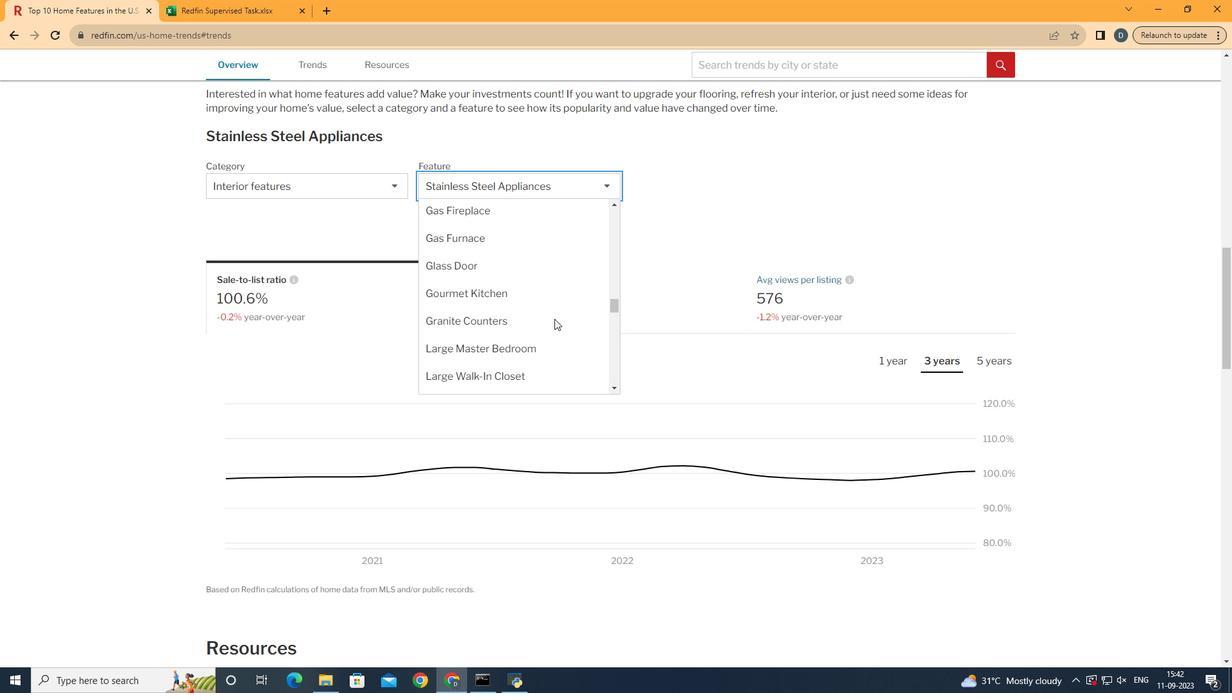 
Action: Mouse scrolled (557, 322) with delta (0, 0)
Screenshot: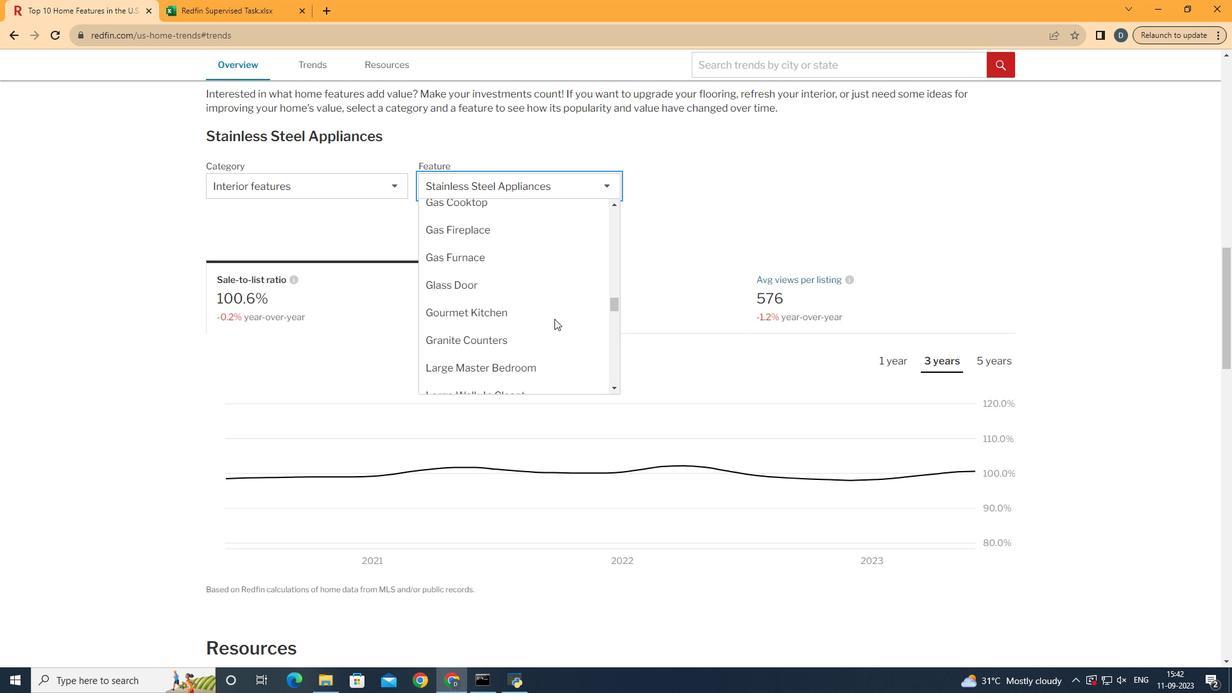 
Action: Mouse scrolled (557, 322) with delta (0, 0)
Screenshot: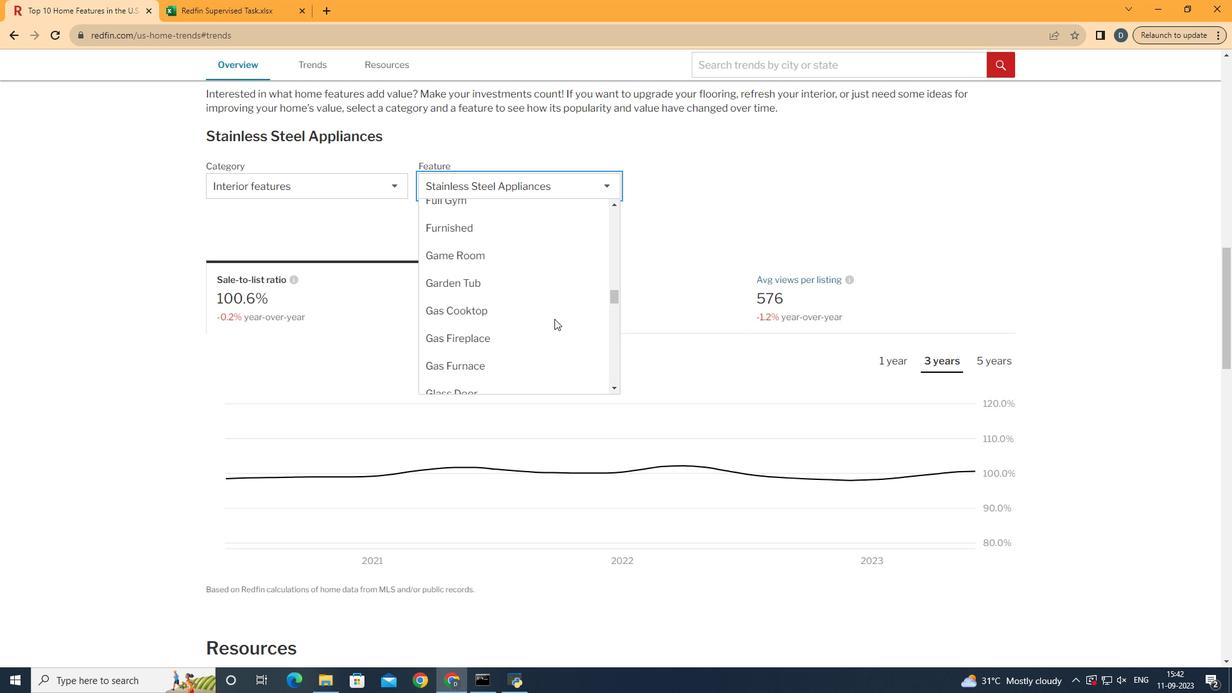 
Action: Mouse scrolled (557, 322) with delta (0, 0)
Screenshot: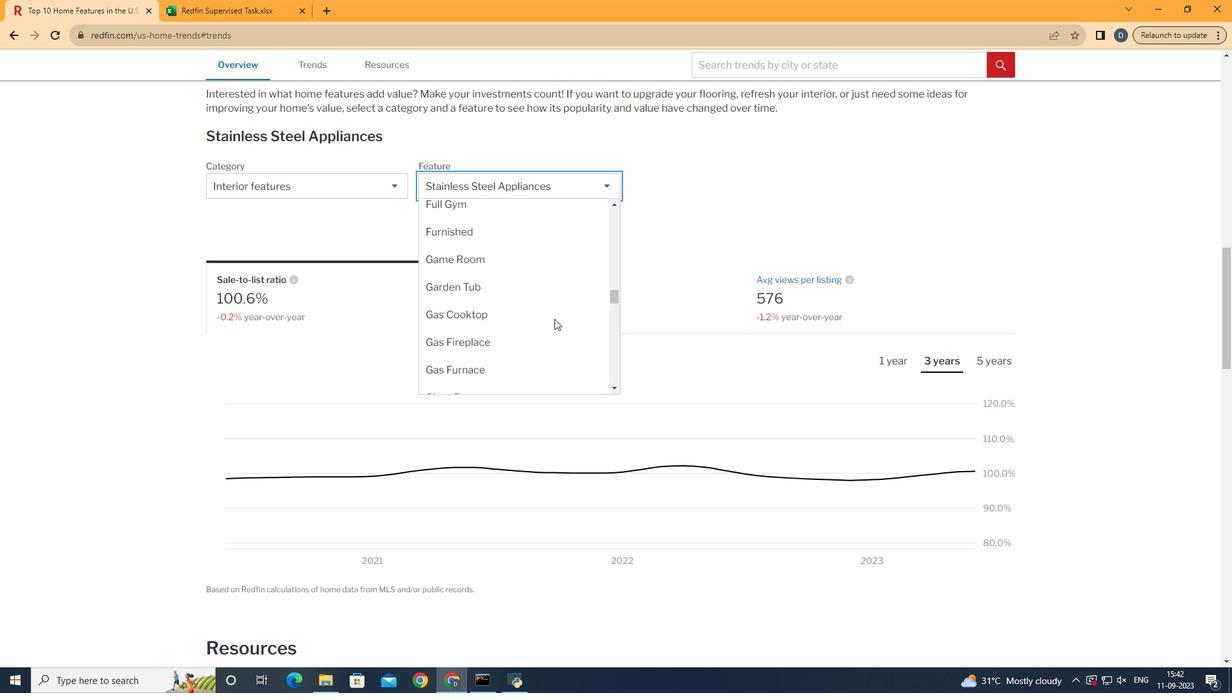 
Action: Mouse scrolled (557, 322) with delta (0, 0)
Screenshot: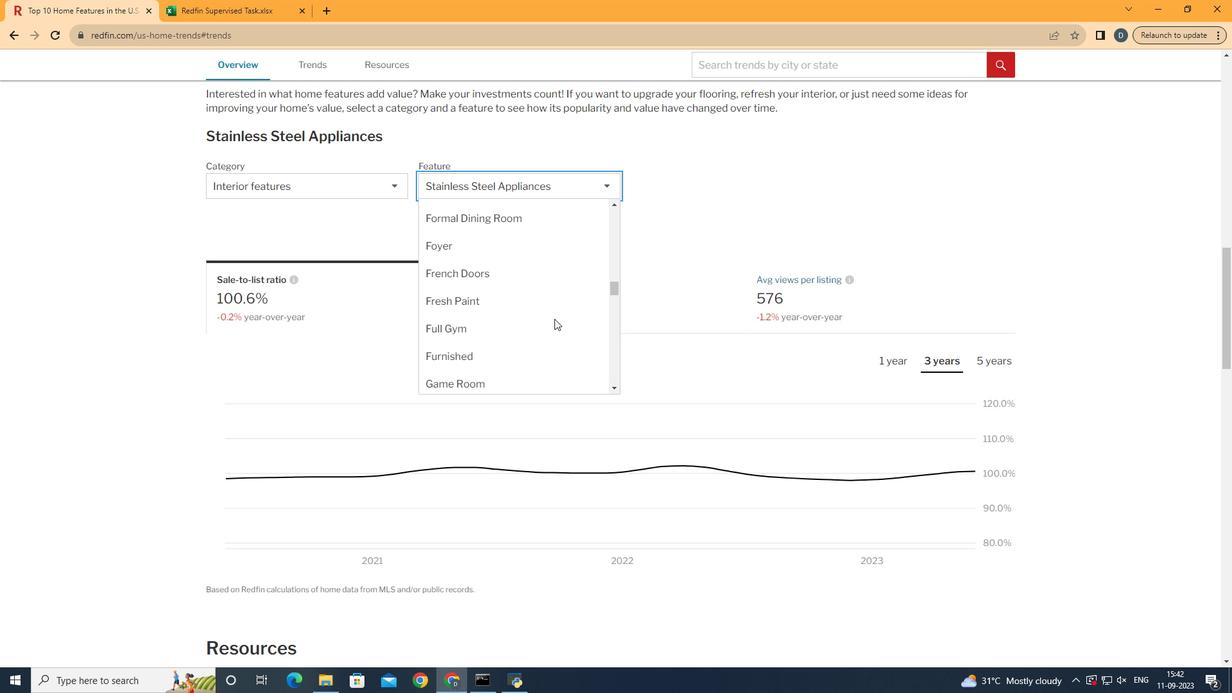 
Action: Mouse scrolled (557, 322) with delta (0, 0)
Screenshot: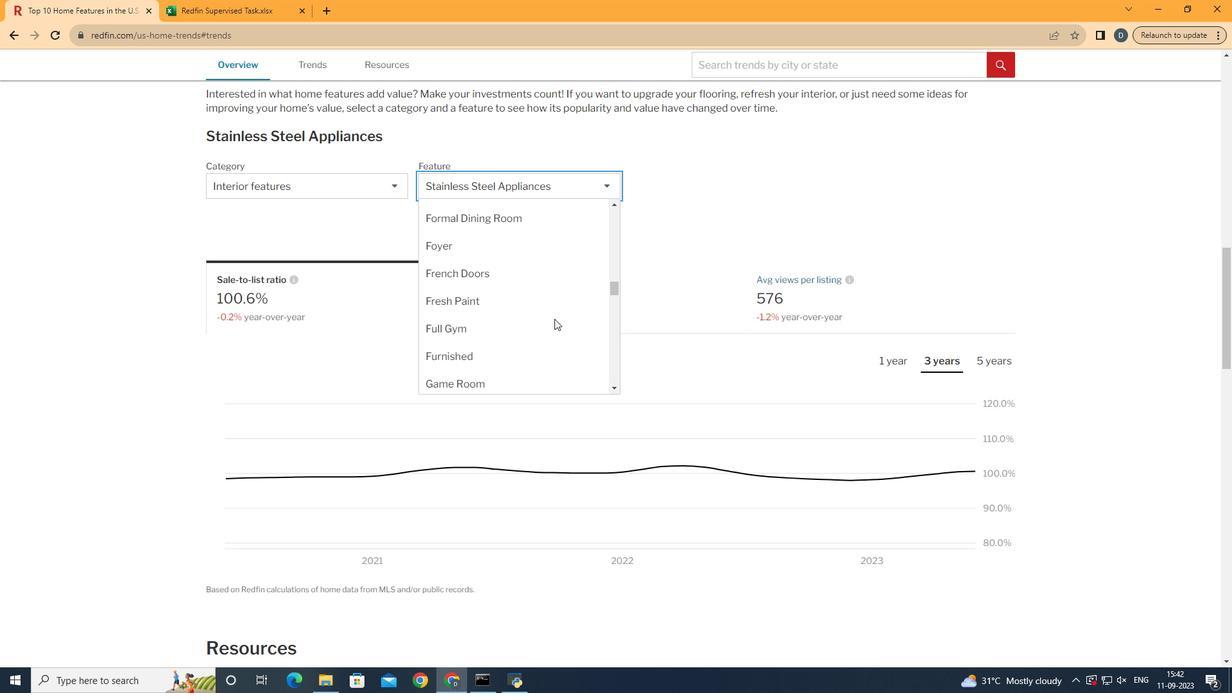 
Action: Mouse scrolled (557, 322) with delta (0, 0)
Screenshot: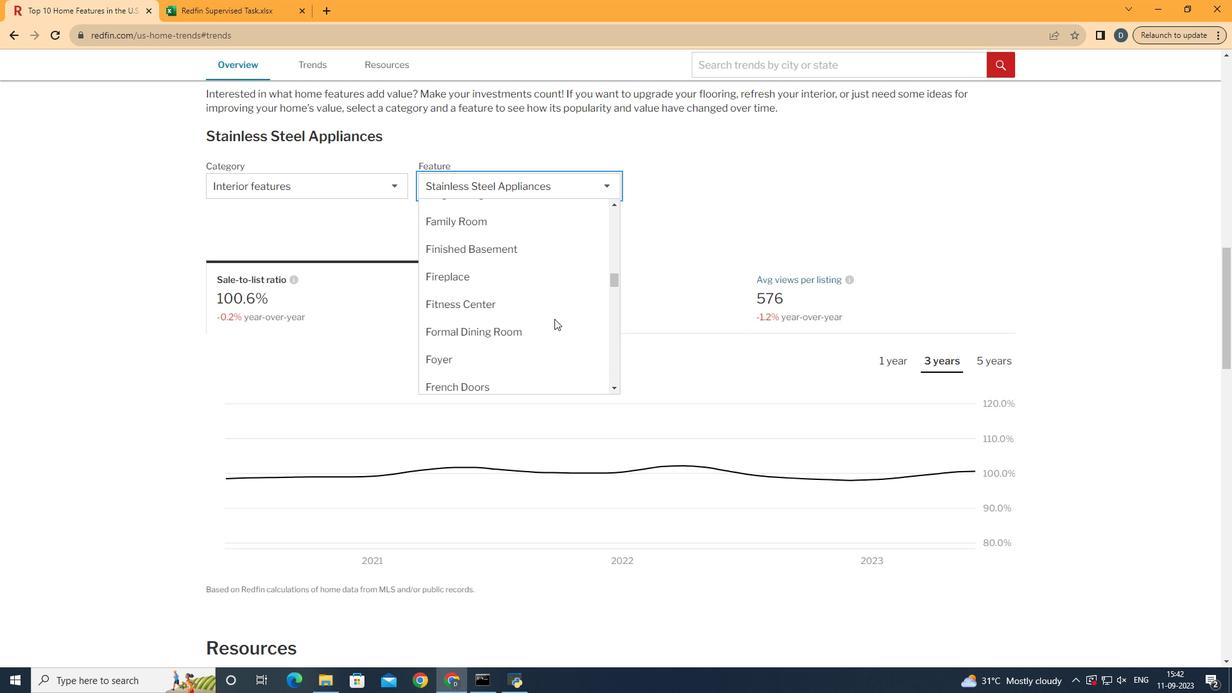 
Action: Mouse scrolled (557, 322) with delta (0, 0)
Screenshot: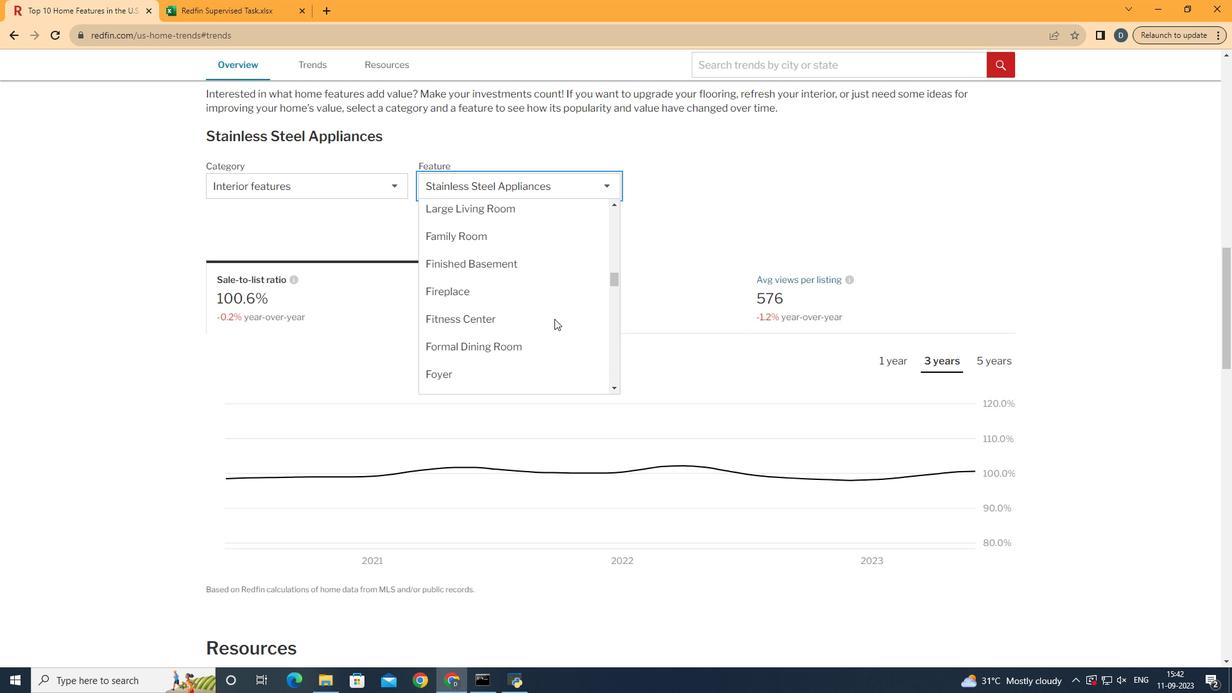 
Action: Mouse scrolled (557, 322) with delta (0, 0)
Screenshot: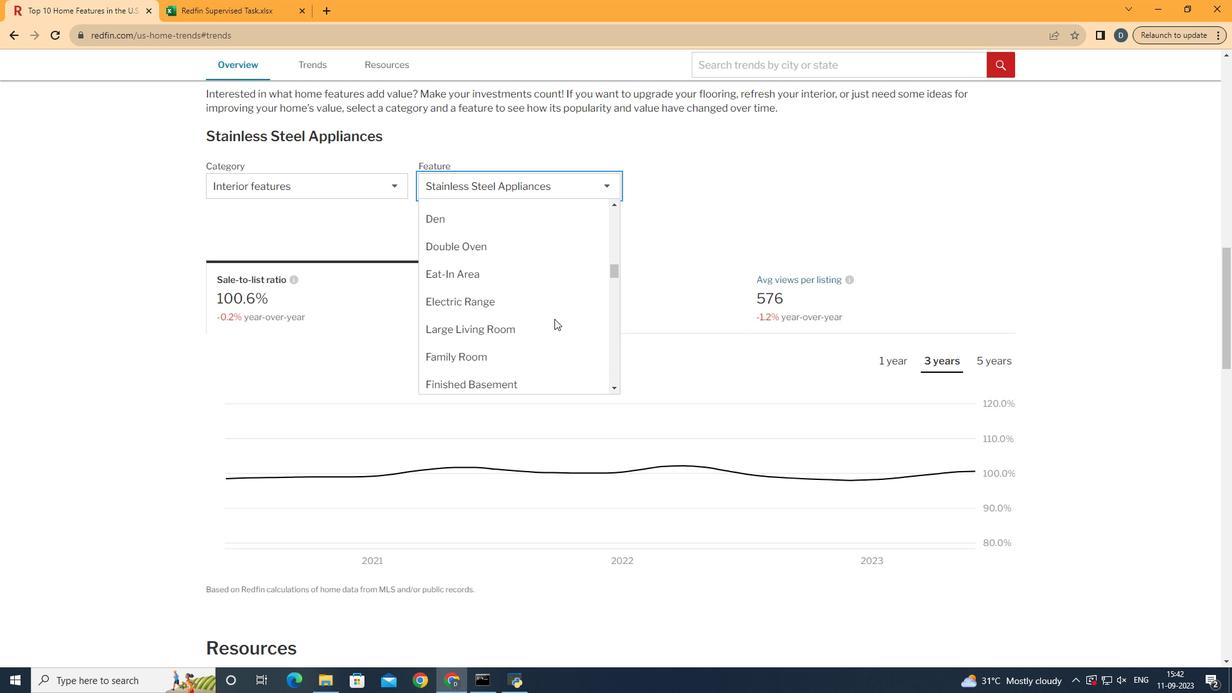
Action: Mouse scrolled (557, 322) with delta (0, 0)
Screenshot: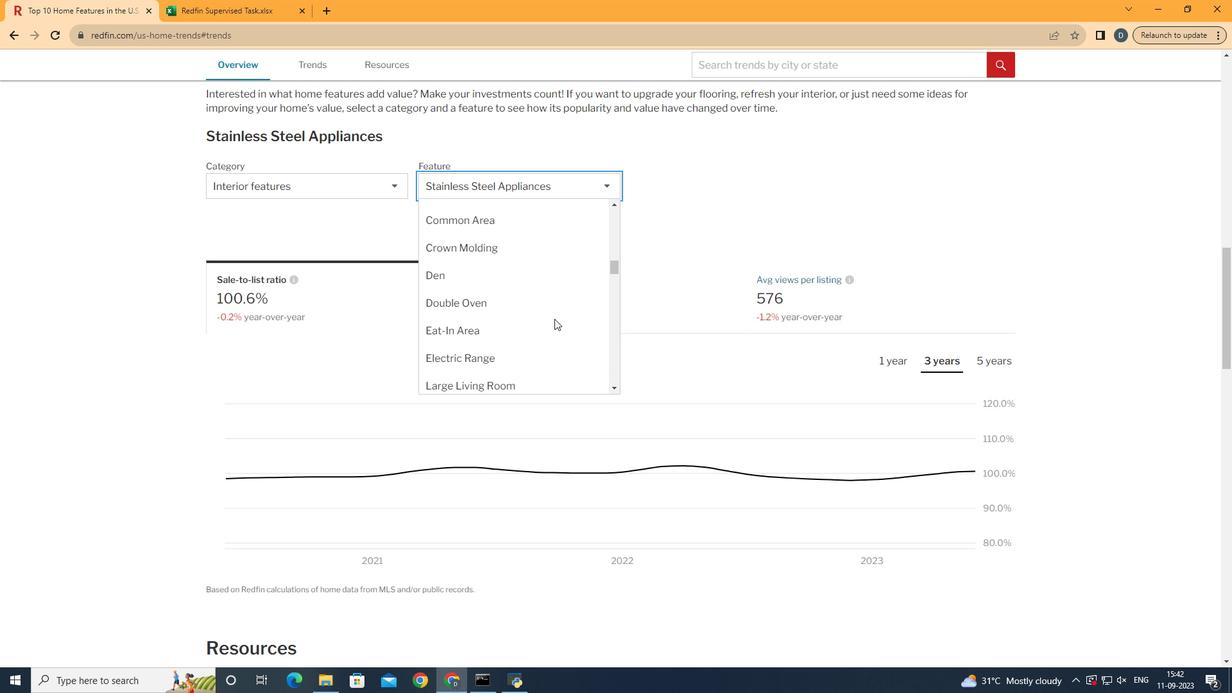 
Action: Mouse scrolled (557, 322) with delta (0, 0)
Screenshot: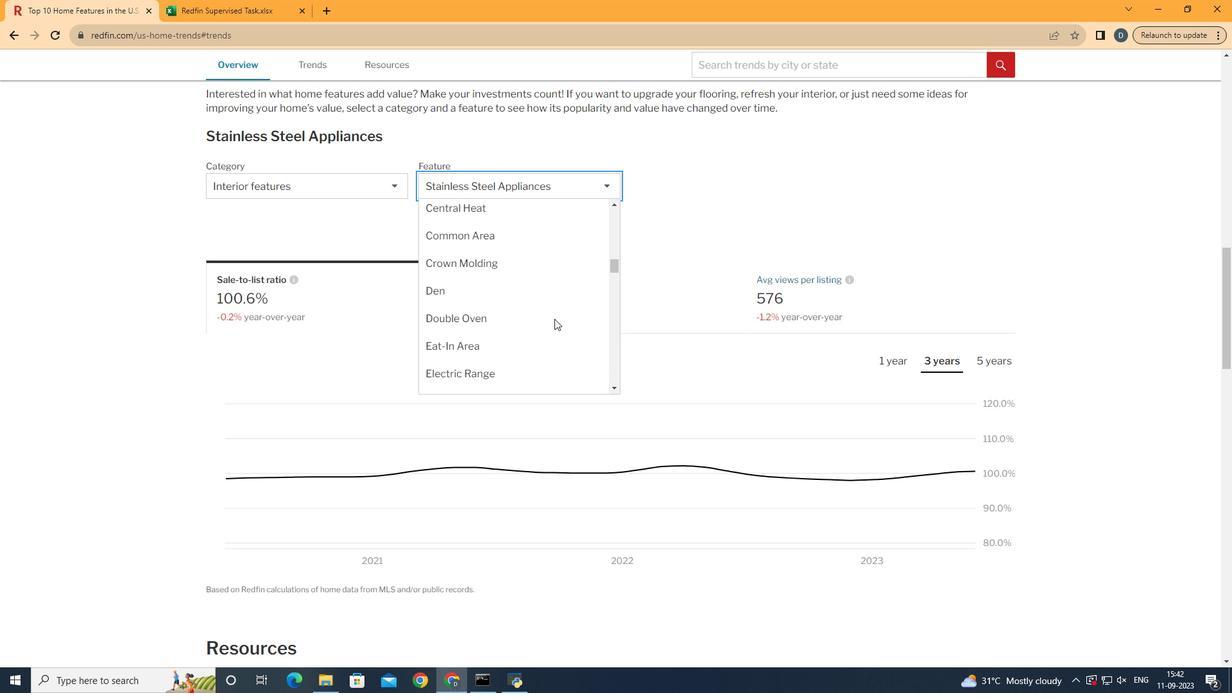 
Action: Mouse moved to (535, 313)
Screenshot: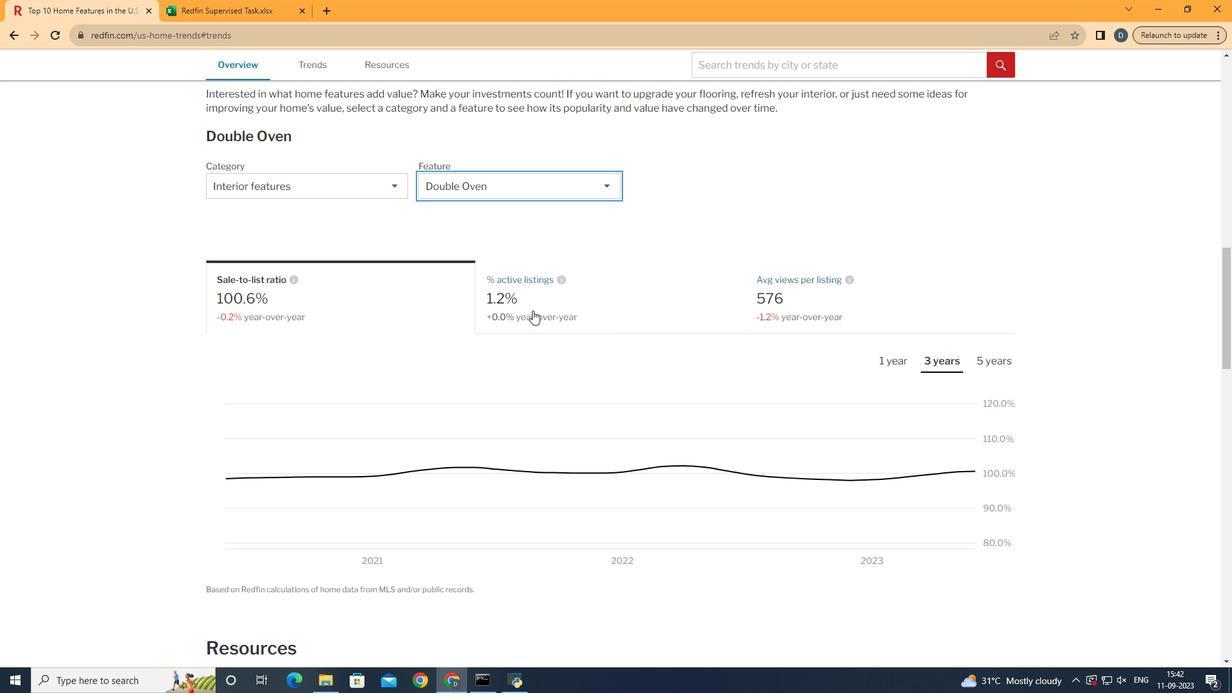 
Action: Mouse pressed left at (535, 313)
Screenshot: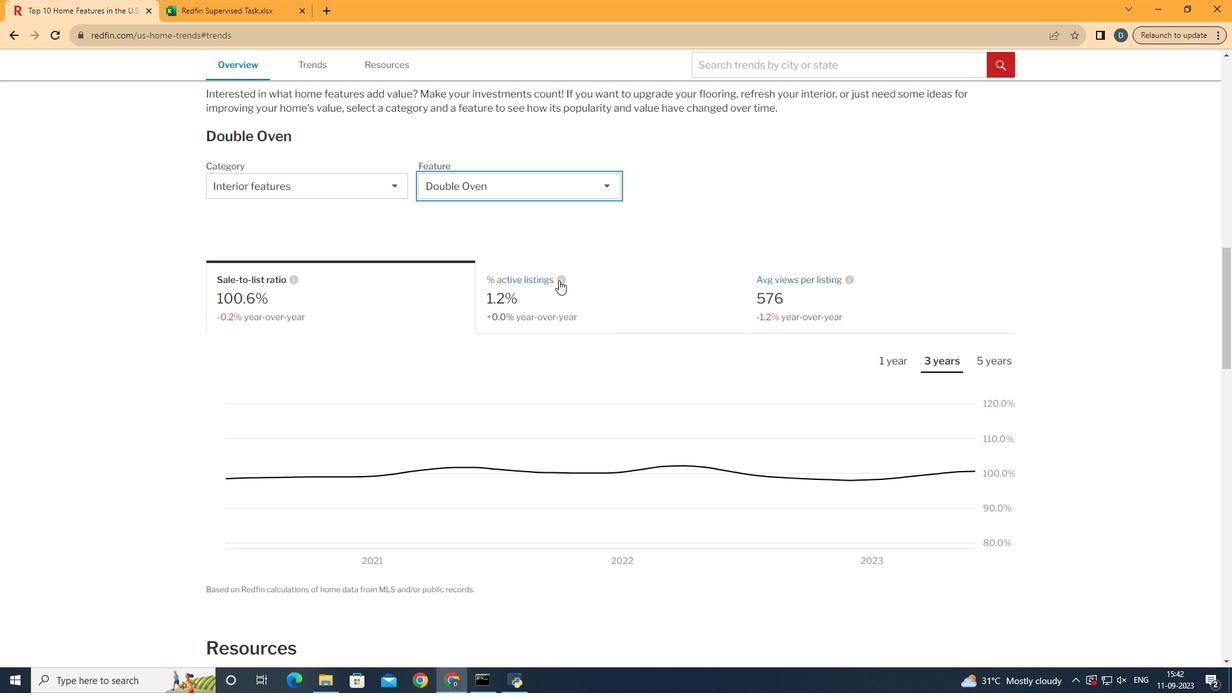 
Action: Mouse moved to (653, 209)
Screenshot: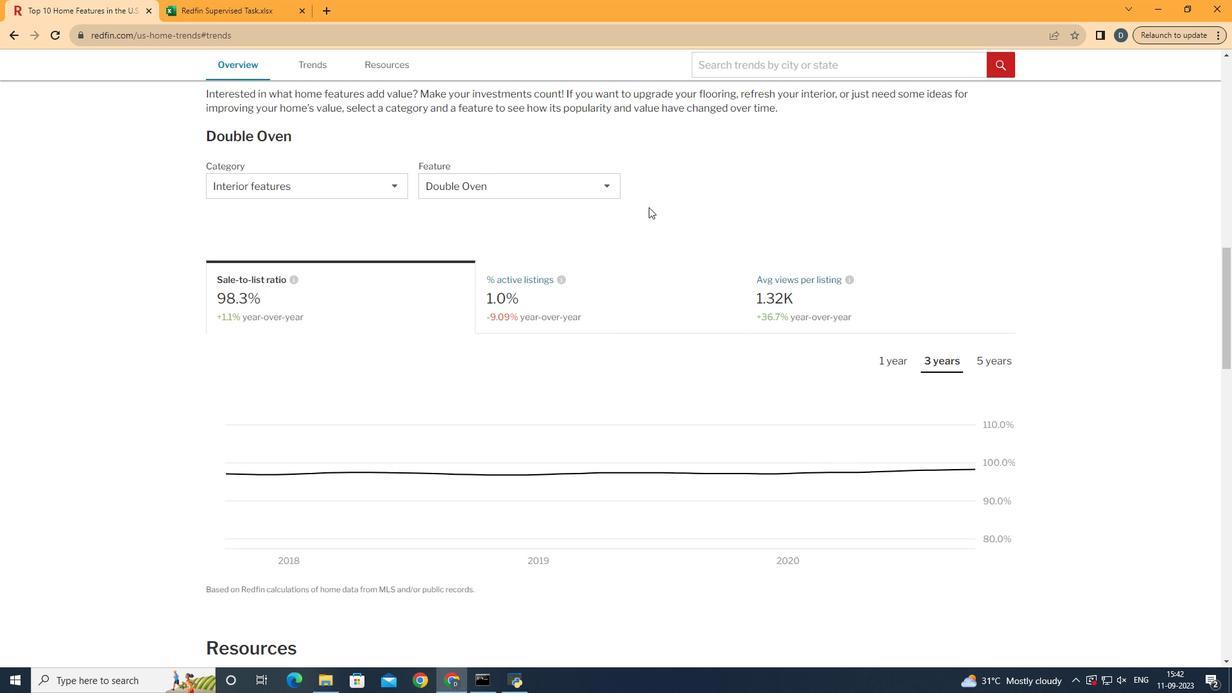 
Action: Mouse pressed left at (653, 209)
Screenshot: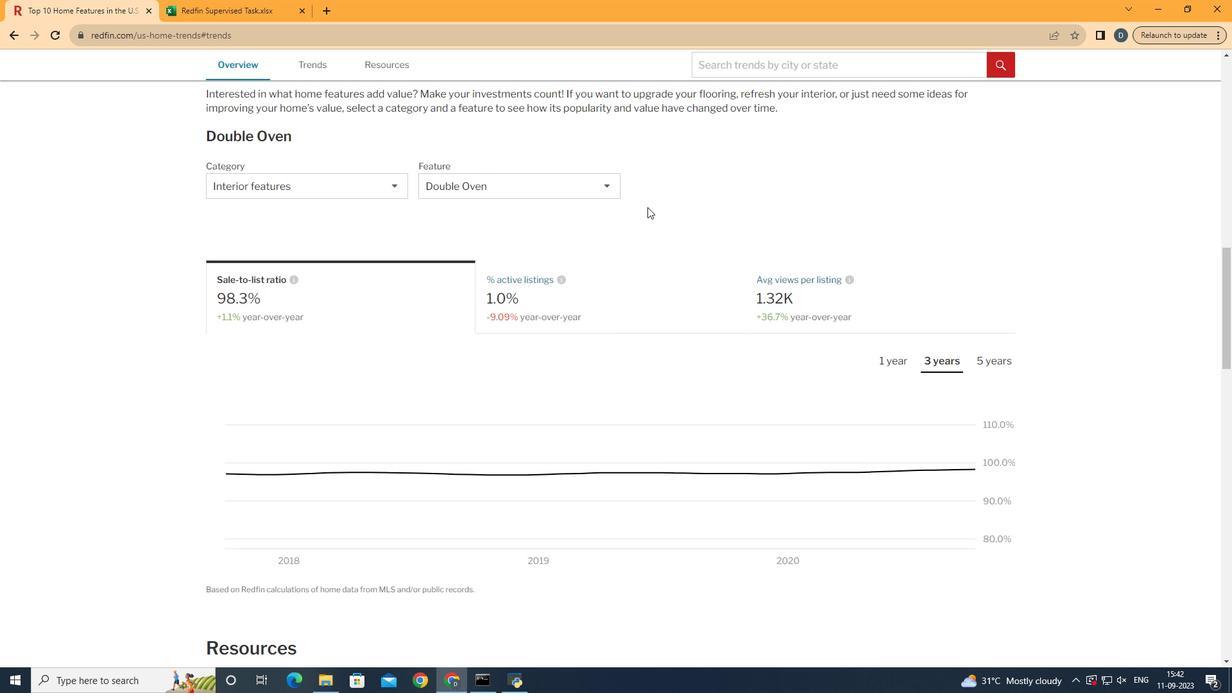 
Action: Mouse moved to (626, 300)
Screenshot: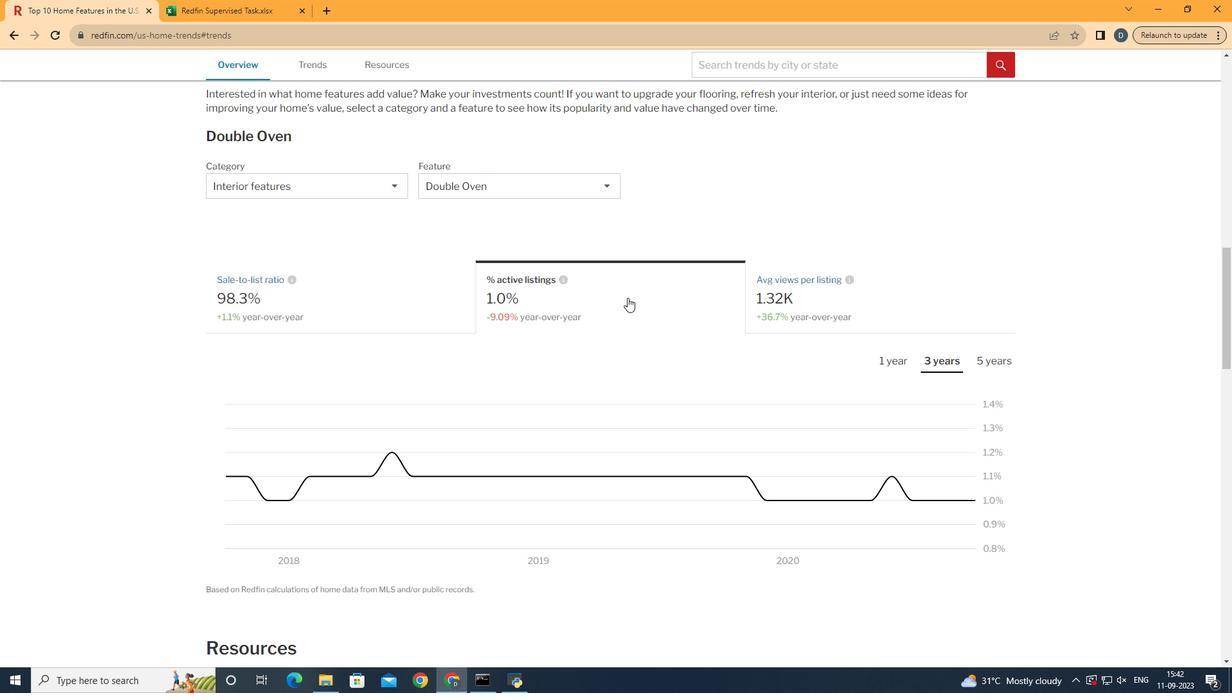 
Action: Mouse pressed left at (626, 300)
Screenshot: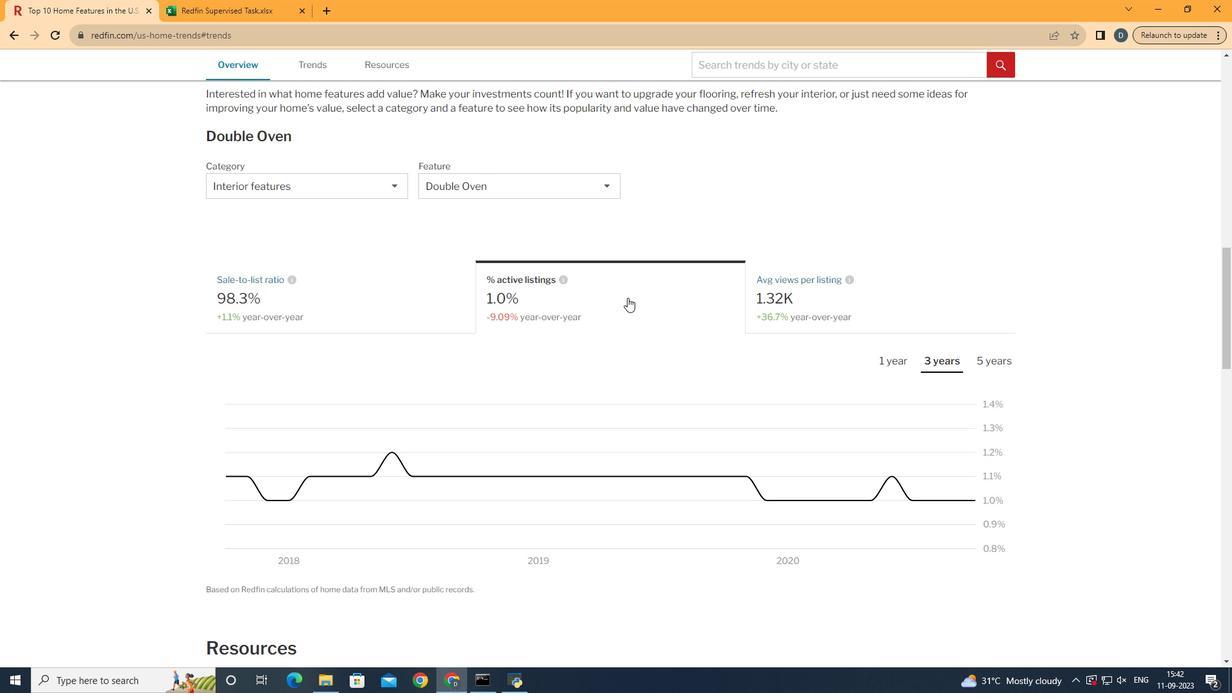 
Action: Mouse moved to (907, 364)
Screenshot: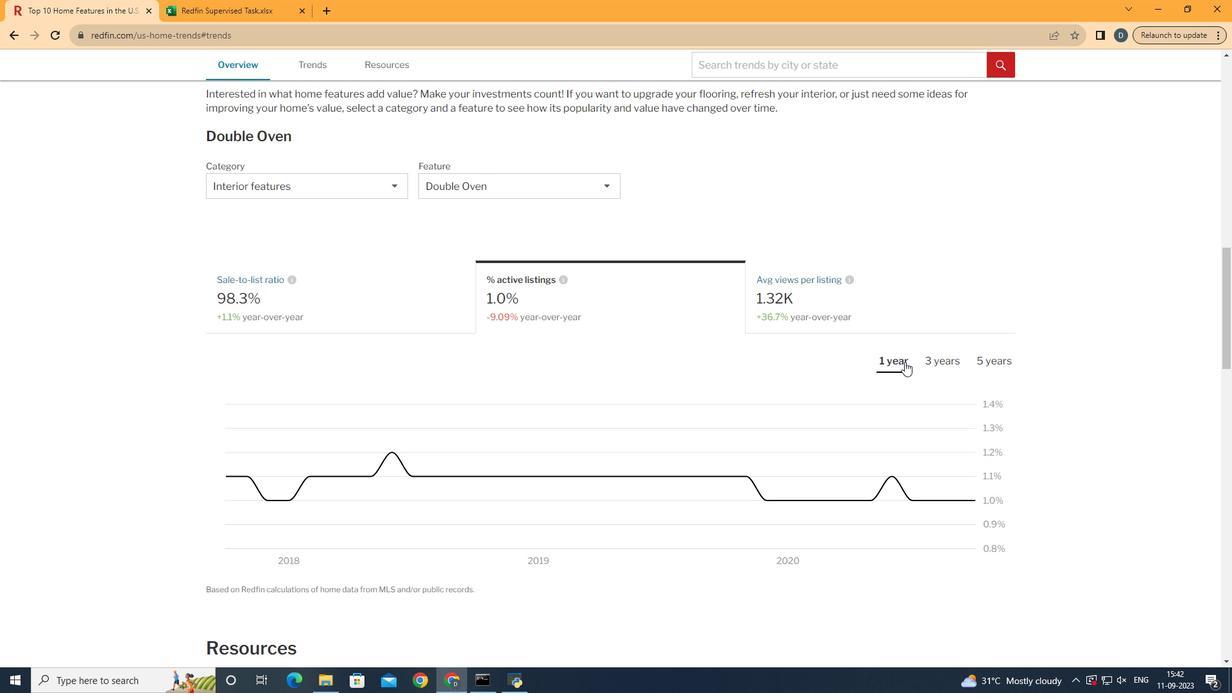 
Action: Mouse pressed left at (907, 364)
Screenshot: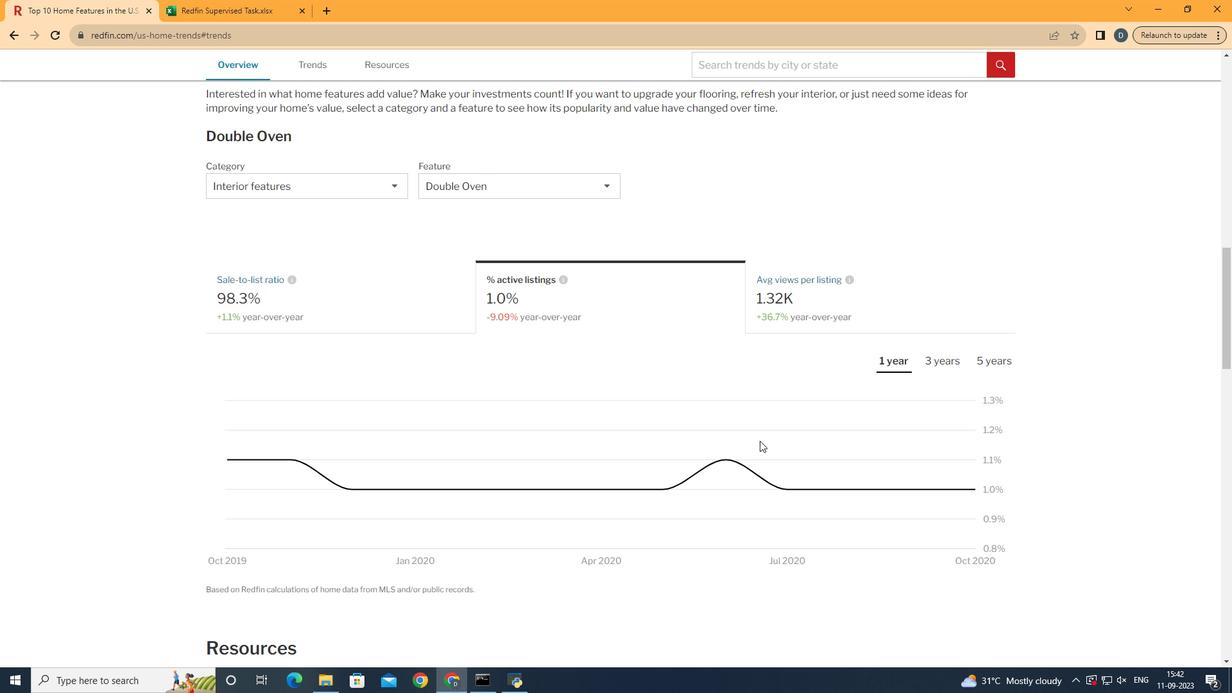 
Action: Mouse moved to (995, 529)
Screenshot: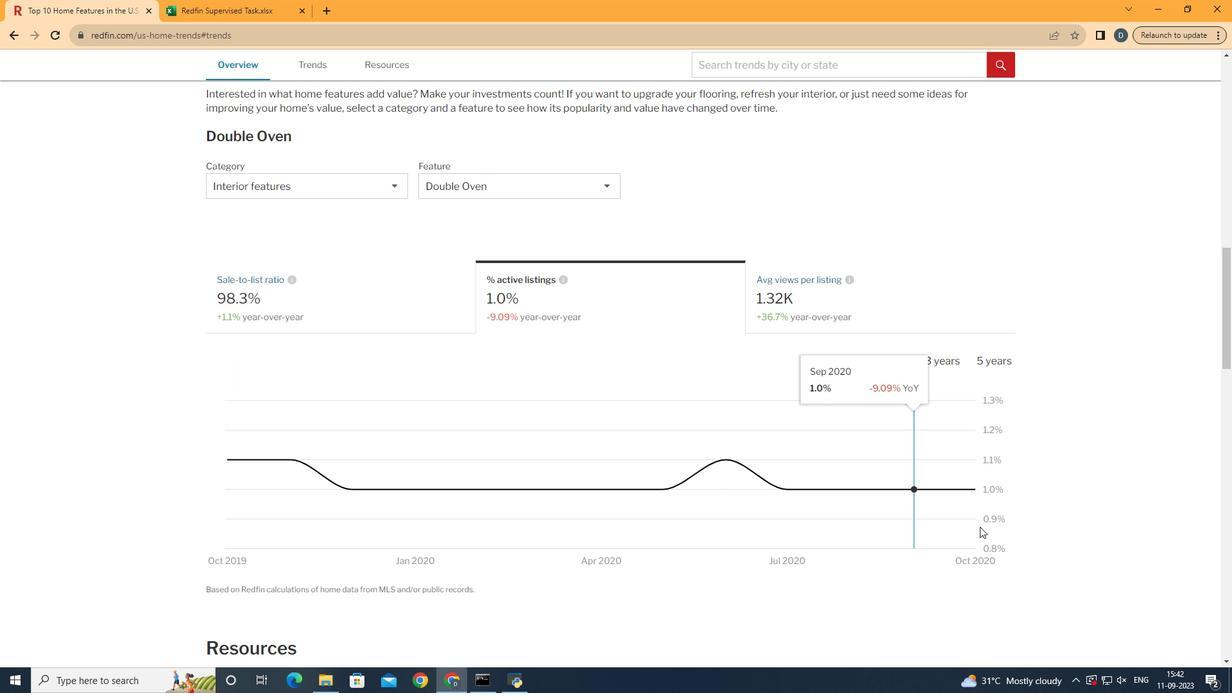 
